Task: Look for space in Nikki, Benin from 5th September, 2023 to 16th September, 2023 for 4 adults in price range Rs.10000 to Rs.14000. Place can be private room with 4 bedrooms having 4 beds and 4 bathrooms. Property type can be house, flat, guest house, hotel. Amenities needed are: wifi, TV, free parkinig on premises, gym, breakfast. Booking option can be shelf check-in. Required host language is English.
Action: Mouse moved to (441, 106)
Screenshot: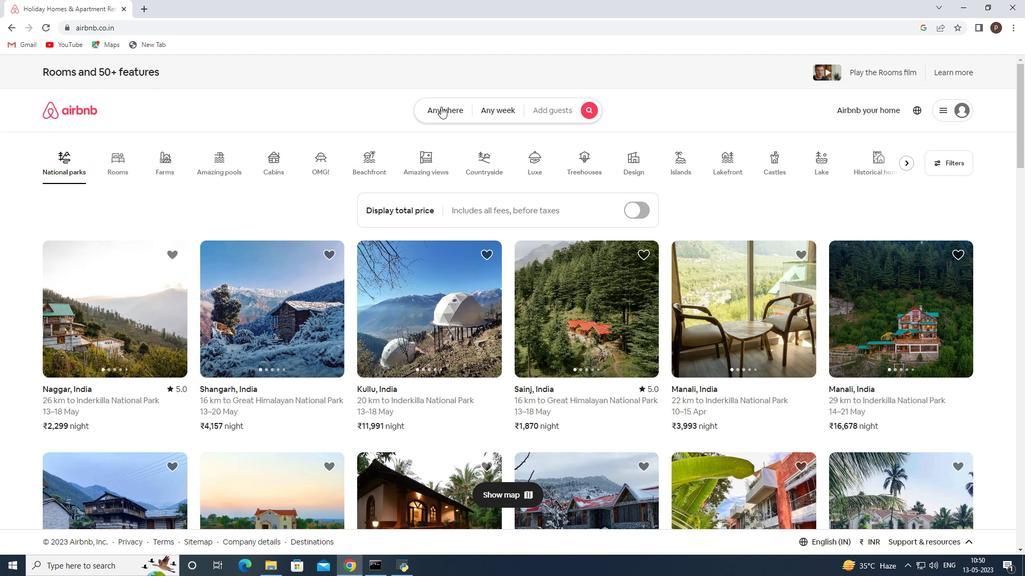 
Action: Mouse pressed left at (441, 106)
Screenshot: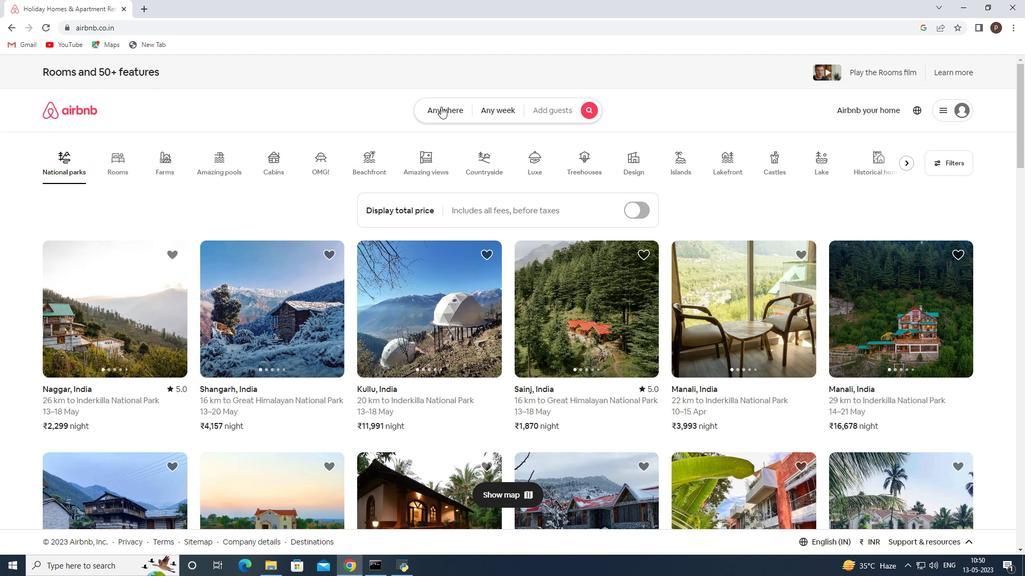 
Action: Mouse moved to (339, 149)
Screenshot: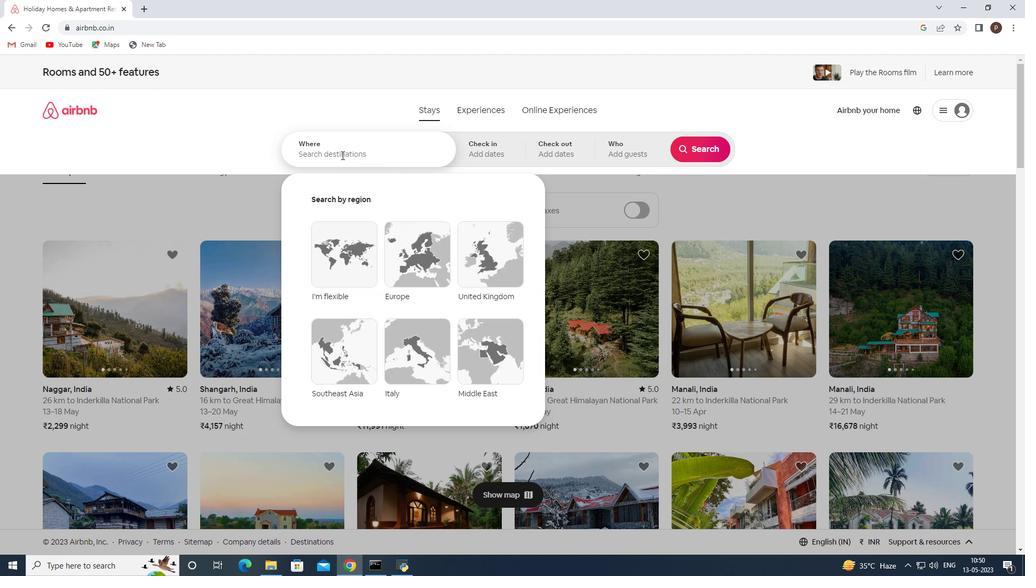 
Action: Mouse pressed left at (339, 149)
Screenshot: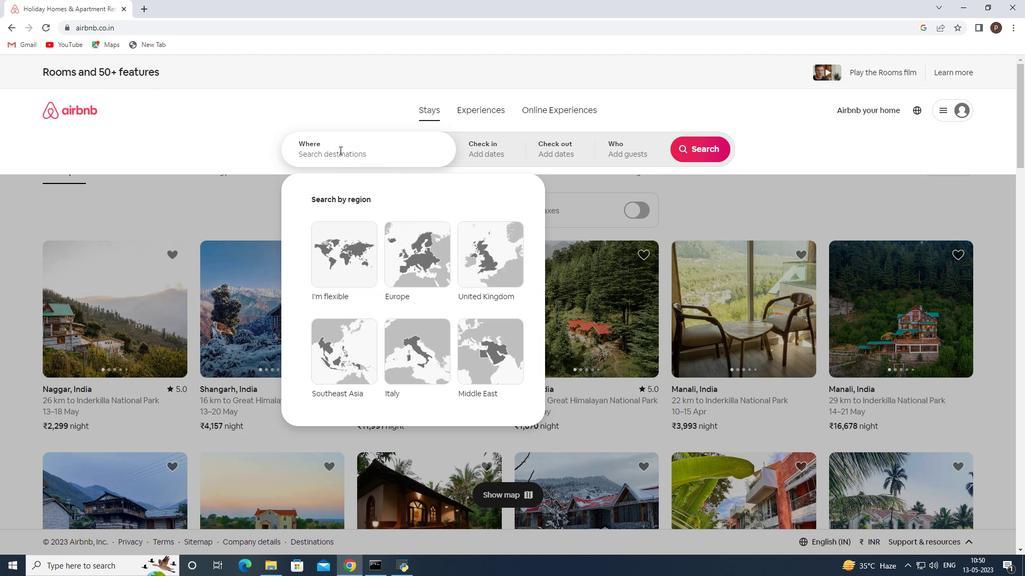 
Action: Key pressed <Key.caps_lock>N<Key.caps_lock>ikki,<Key.space><Key.caps_lock>B<Key.caps_lock>enin
Screenshot: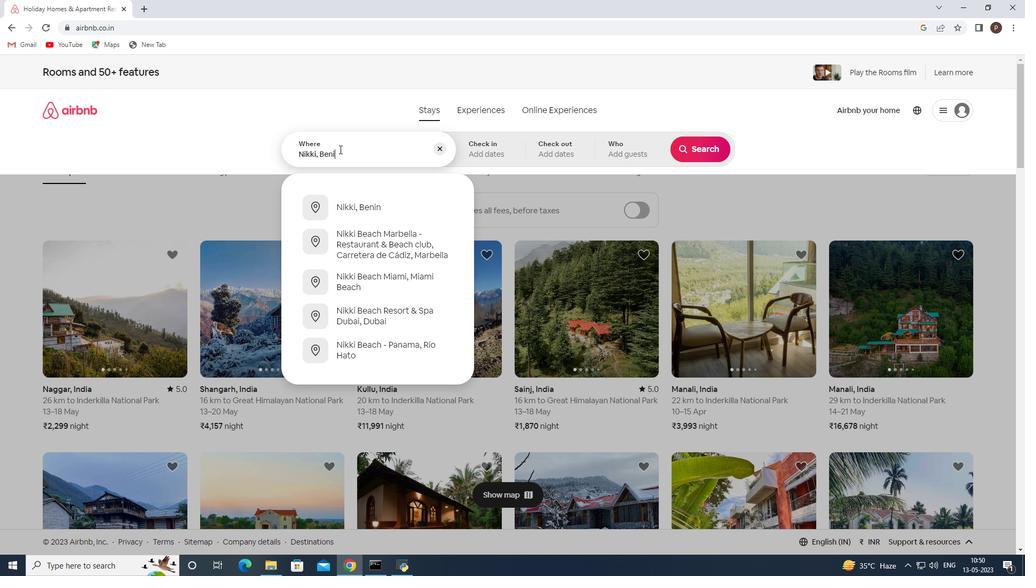 
Action: Mouse moved to (358, 206)
Screenshot: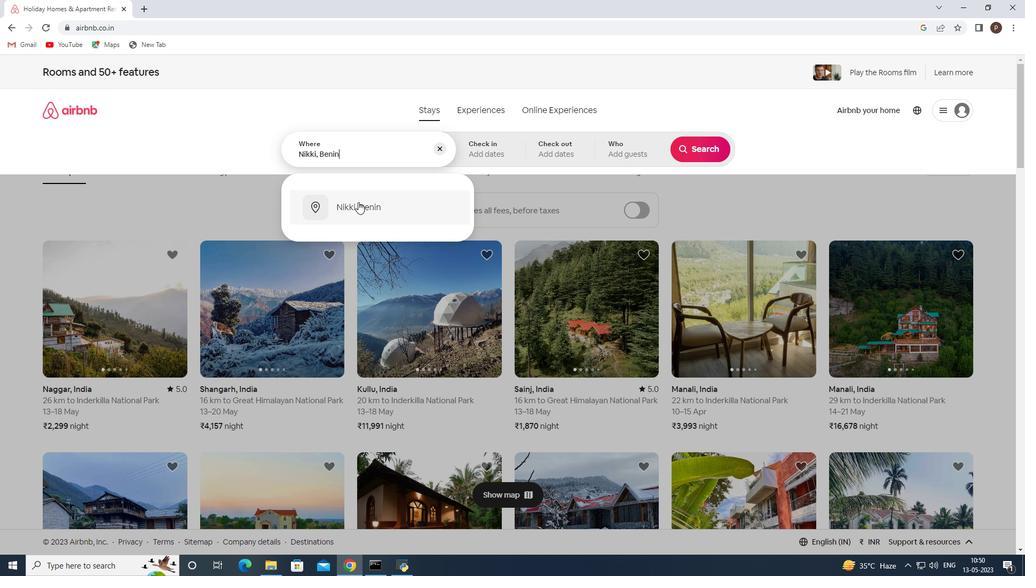 
Action: Mouse pressed left at (358, 206)
Screenshot: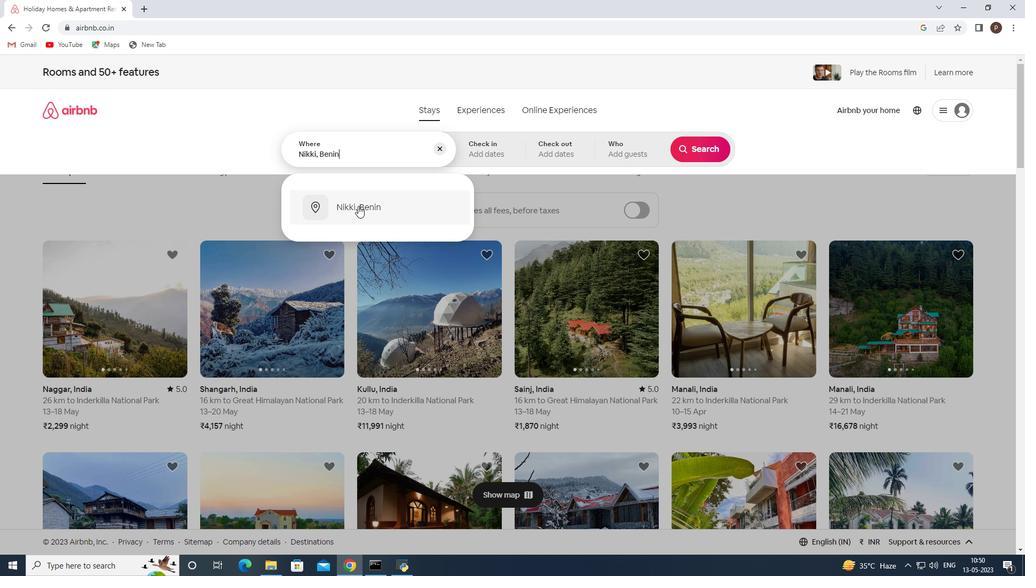 
Action: Mouse moved to (701, 228)
Screenshot: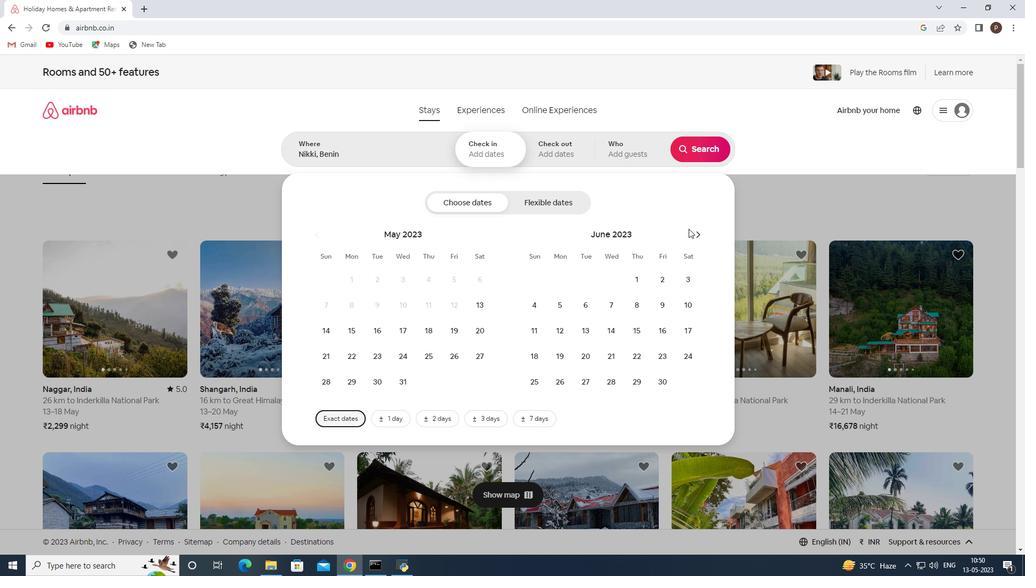 
Action: Mouse pressed left at (701, 228)
Screenshot: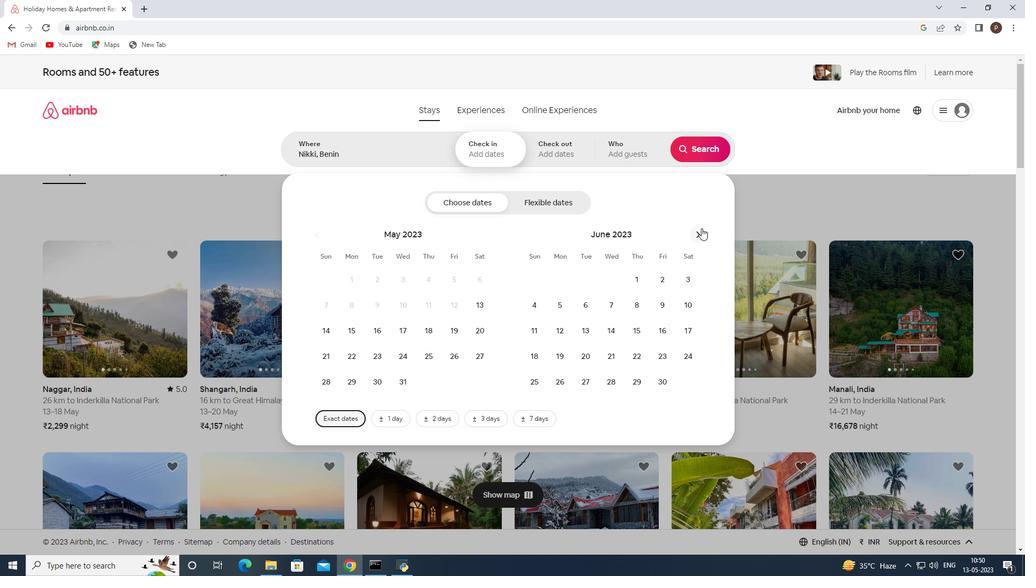 
Action: Mouse pressed left at (701, 228)
Screenshot: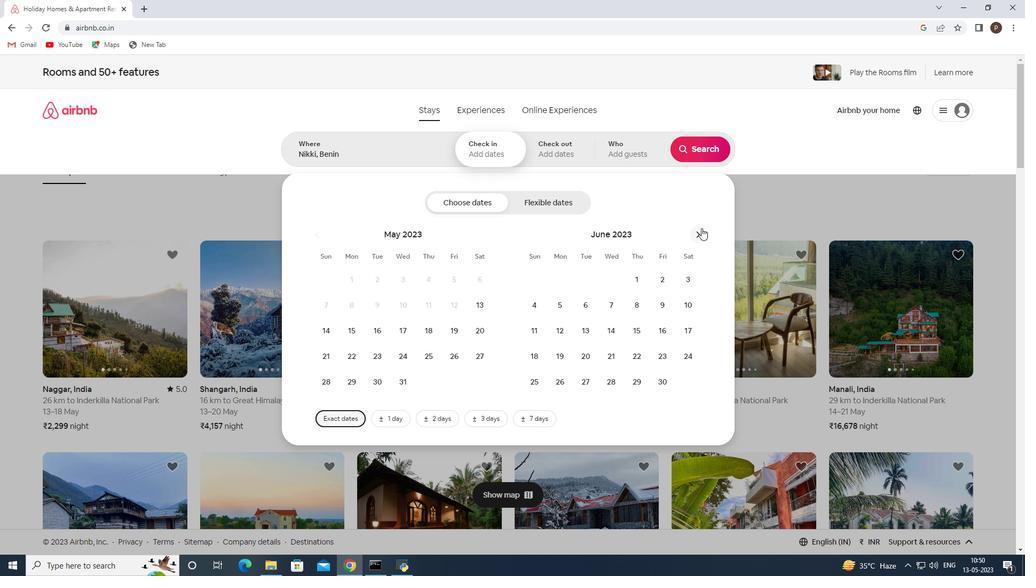 
Action: Mouse pressed left at (701, 228)
Screenshot: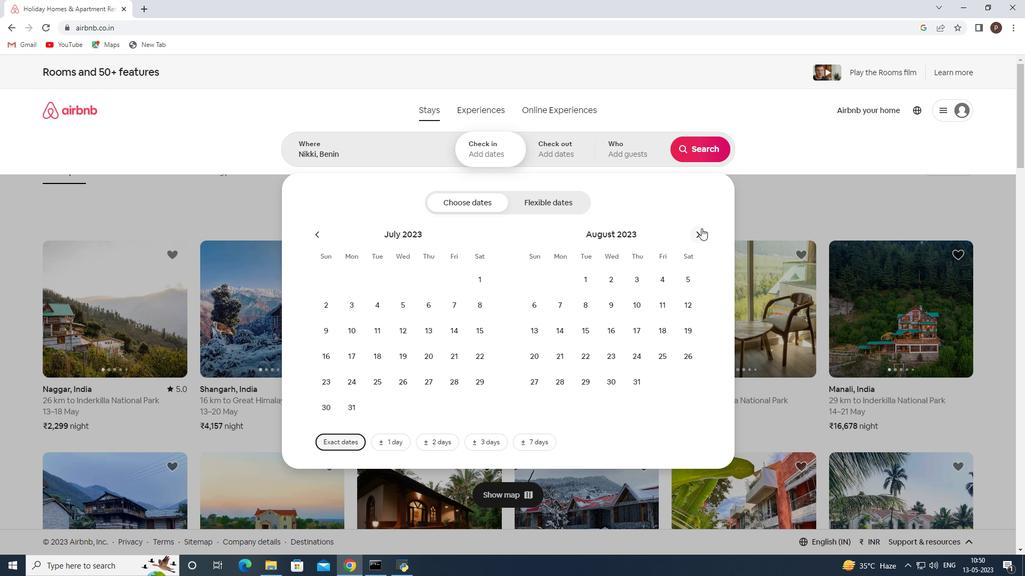 
Action: Mouse moved to (585, 300)
Screenshot: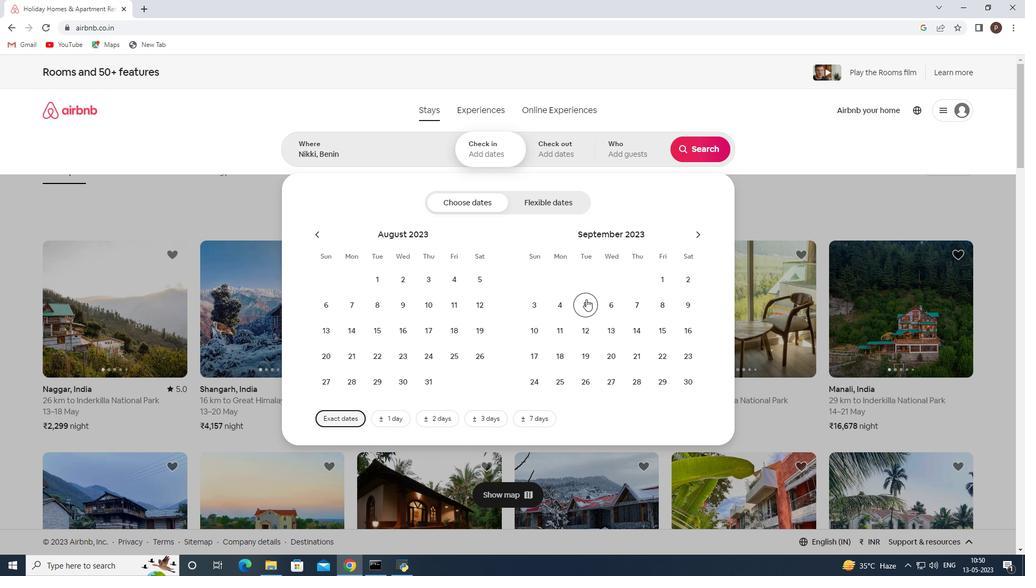 
Action: Mouse pressed left at (585, 300)
Screenshot: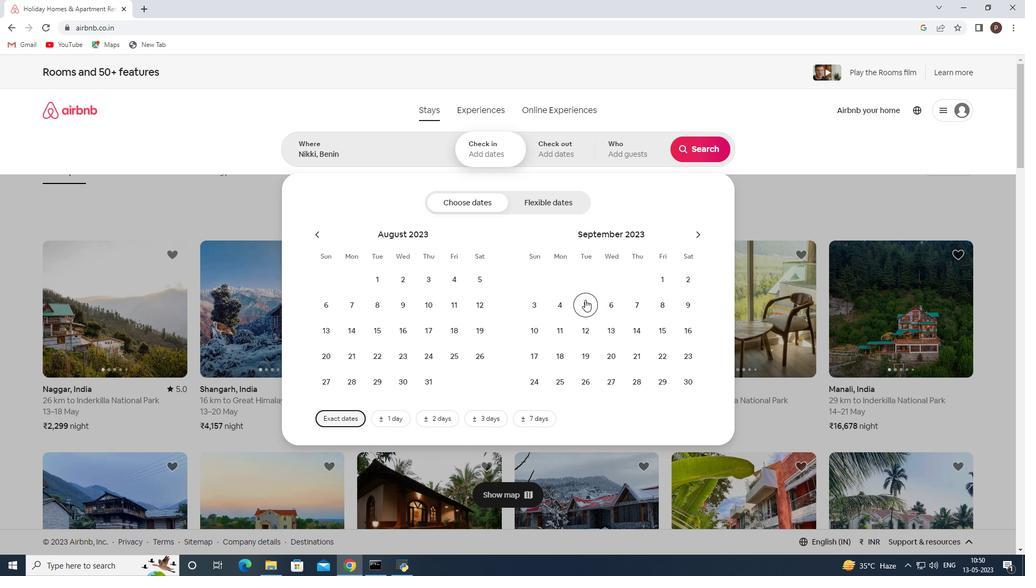 
Action: Mouse moved to (693, 332)
Screenshot: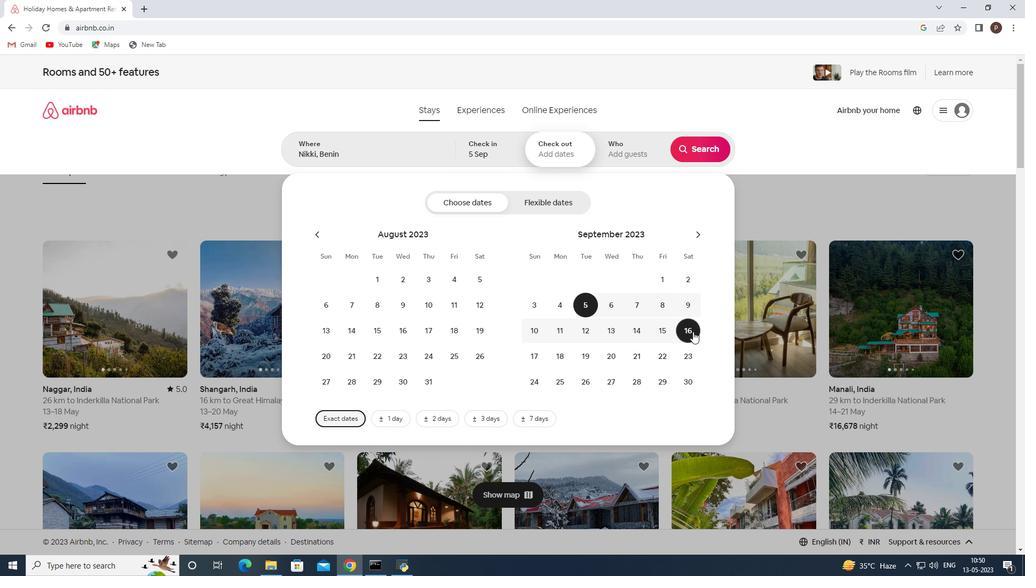 
Action: Mouse pressed left at (693, 332)
Screenshot: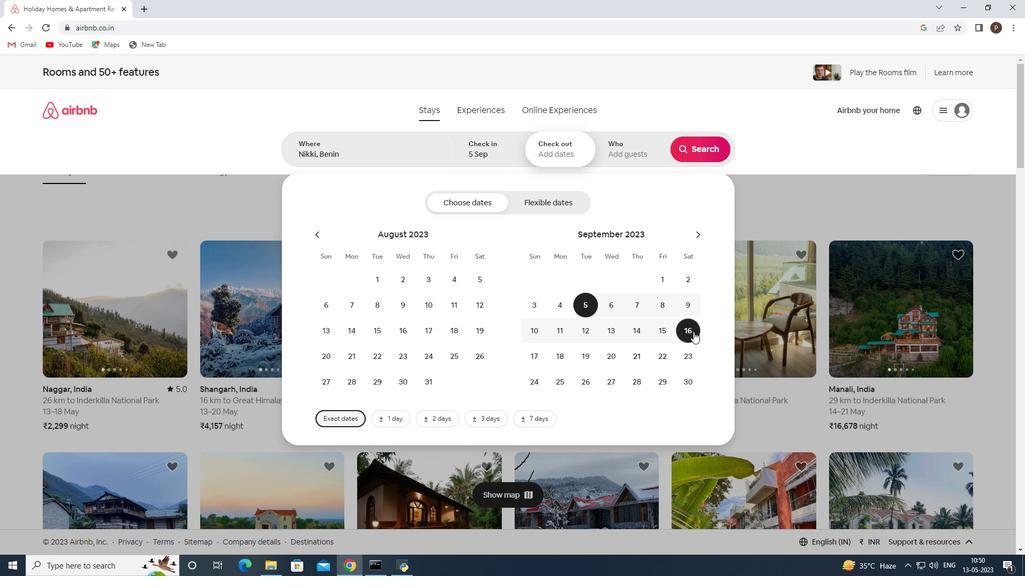 
Action: Mouse moved to (626, 156)
Screenshot: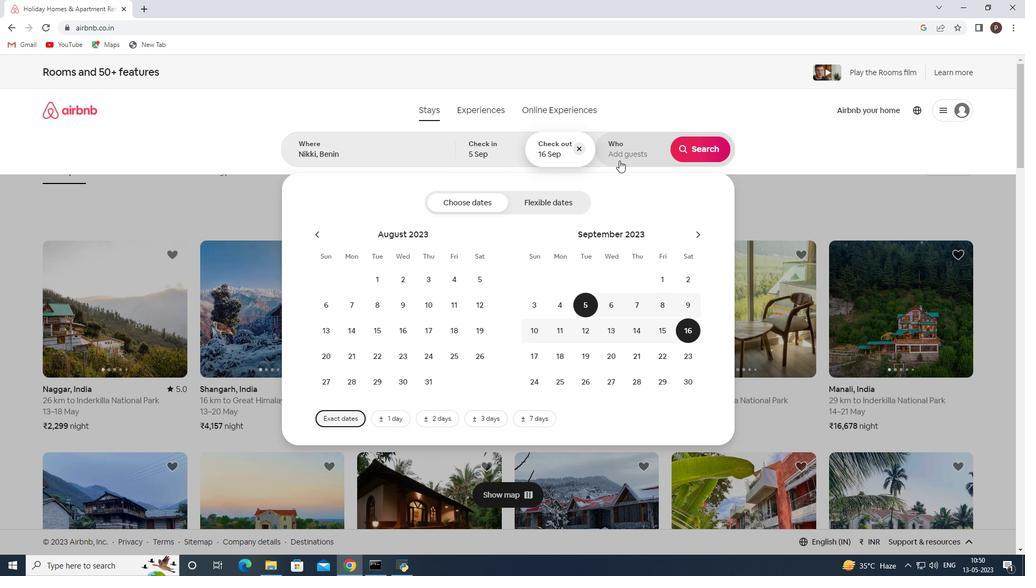 
Action: Mouse pressed left at (626, 156)
Screenshot: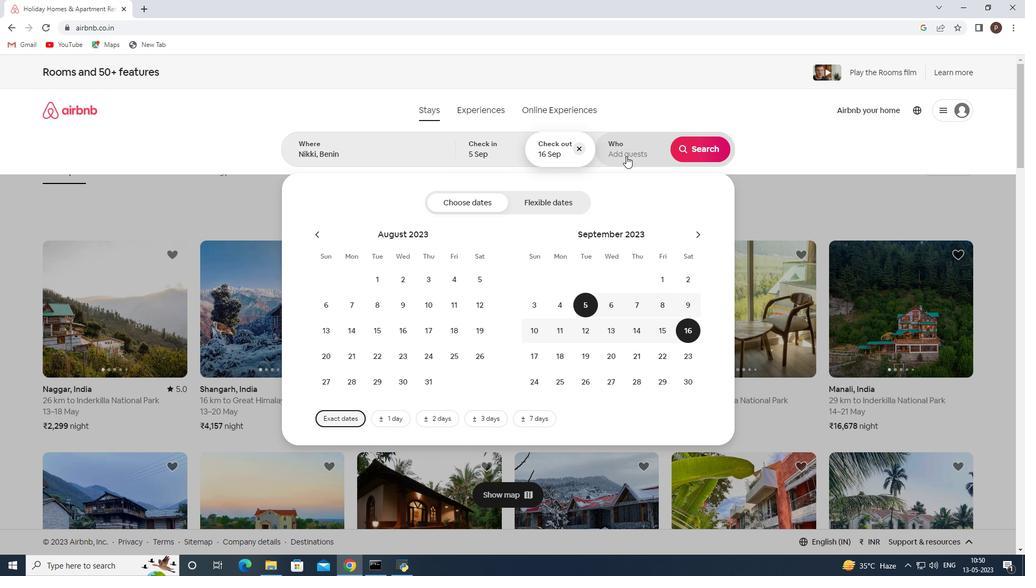 
Action: Mouse moved to (698, 205)
Screenshot: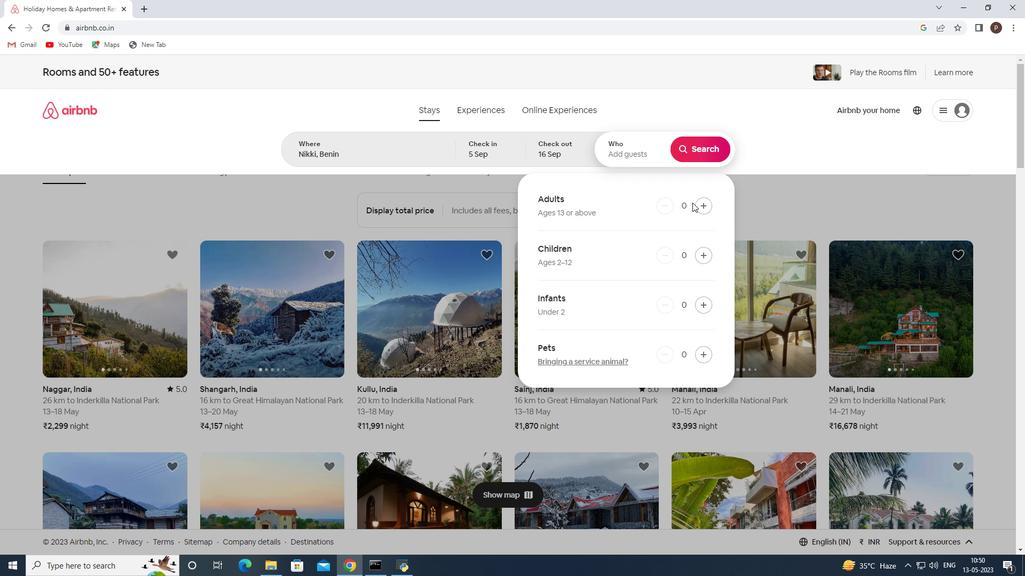 
Action: Mouse pressed left at (698, 205)
Screenshot: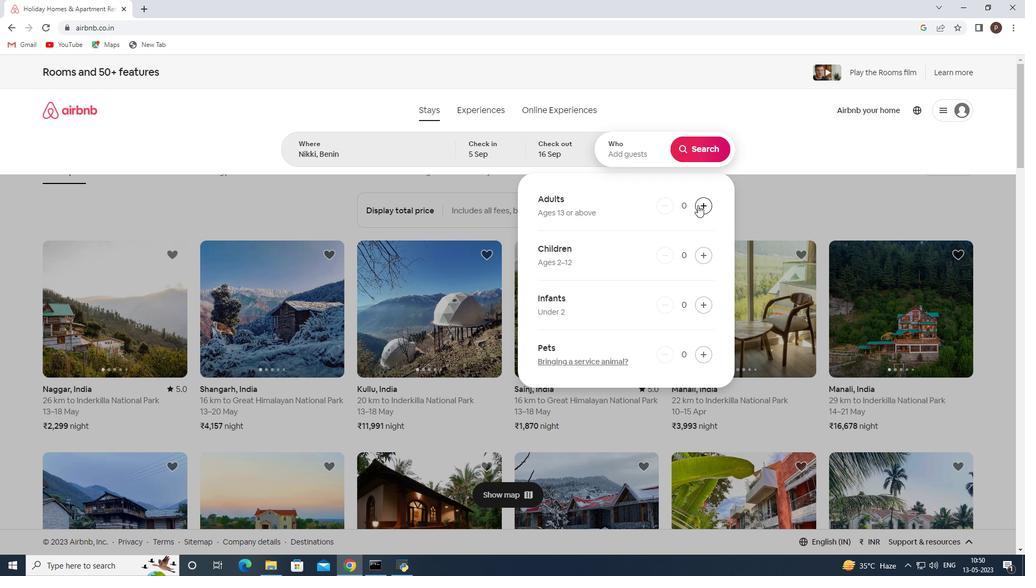 
Action: Mouse pressed left at (698, 205)
Screenshot: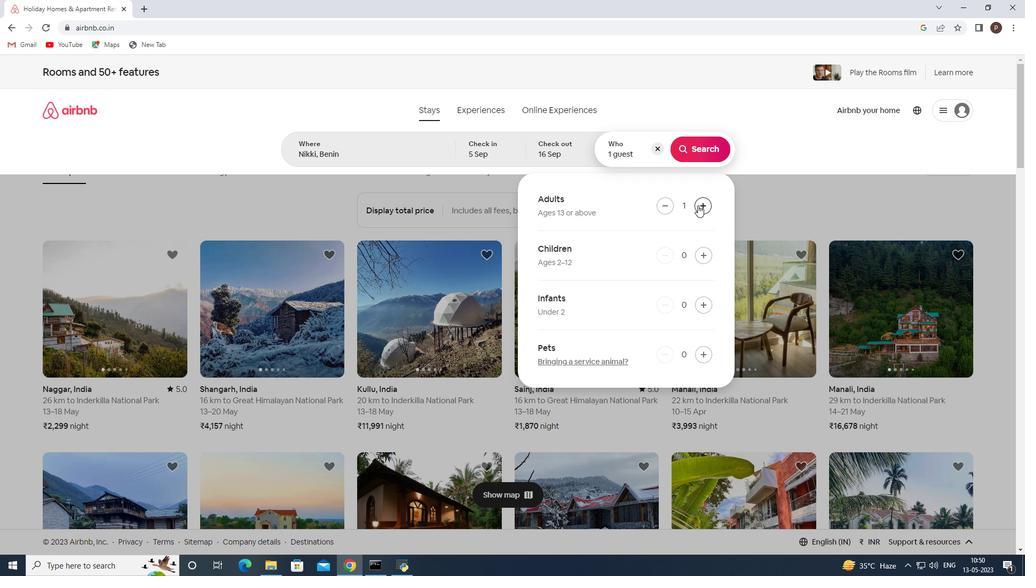 
Action: Mouse pressed left at (698, 205)
Screenshot: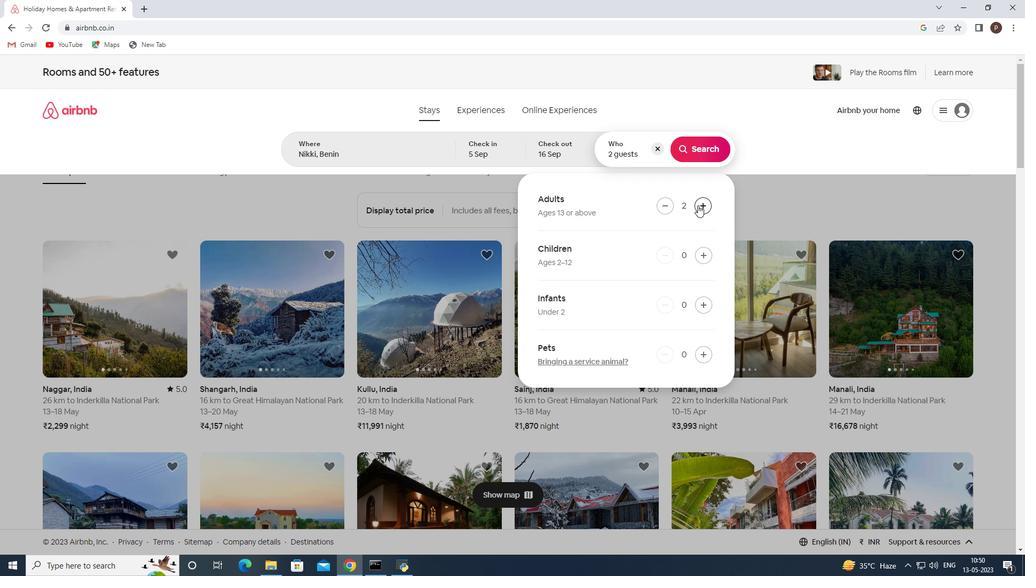 
Action: Mouse pressed left at (698, 205)
Screenshot: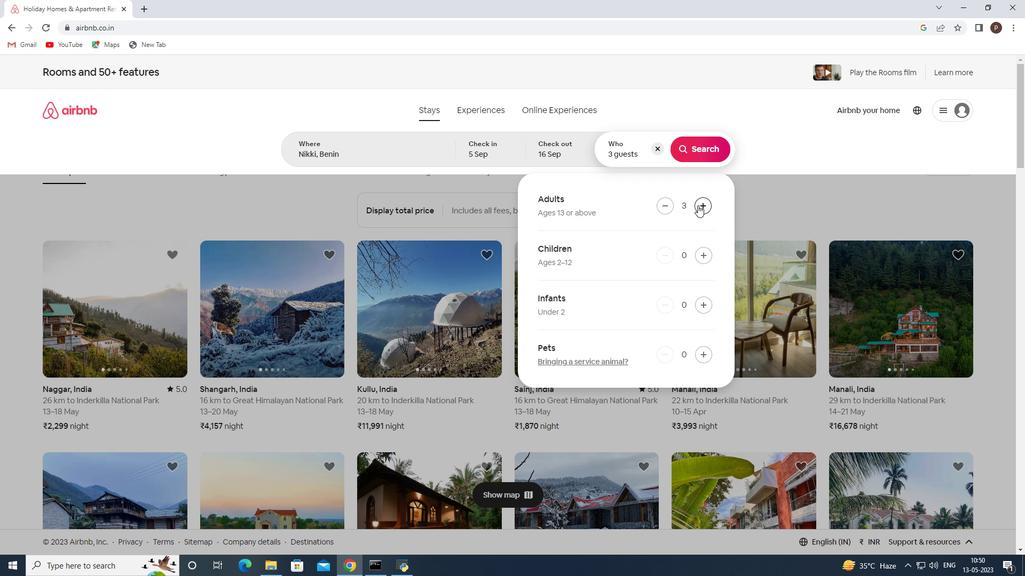 
Action: Mouse moved to (701, 148)
Screenshot: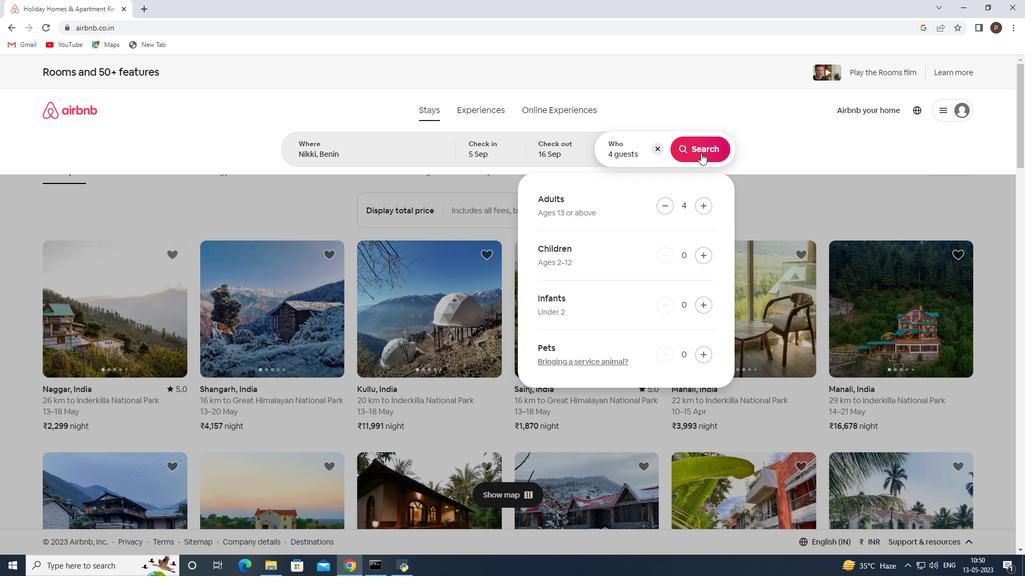 
Action: Mouse pressed left at (701, 148)
Screenshot: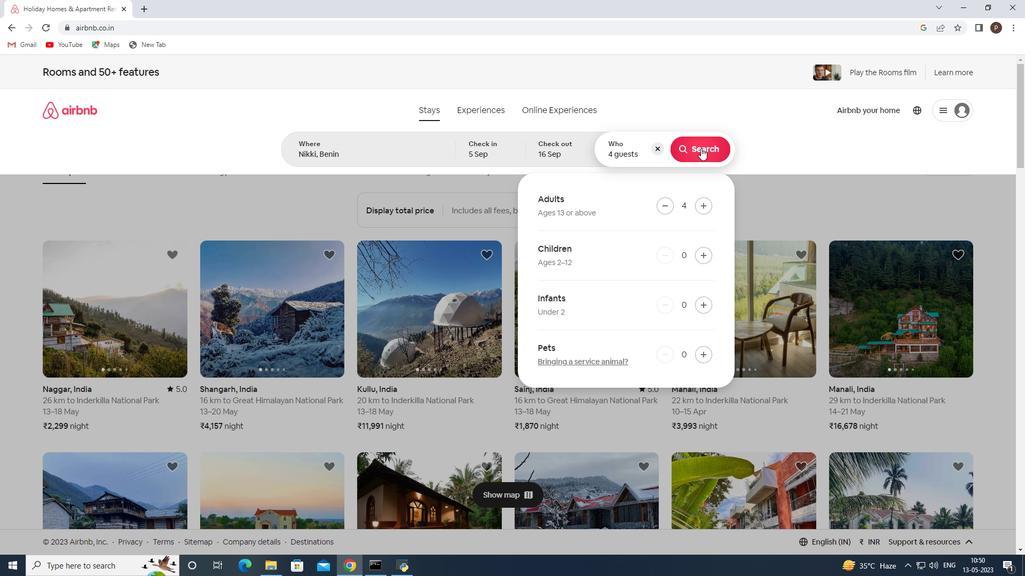 
Action: Mouse moved to (963, 121)
Screenshot: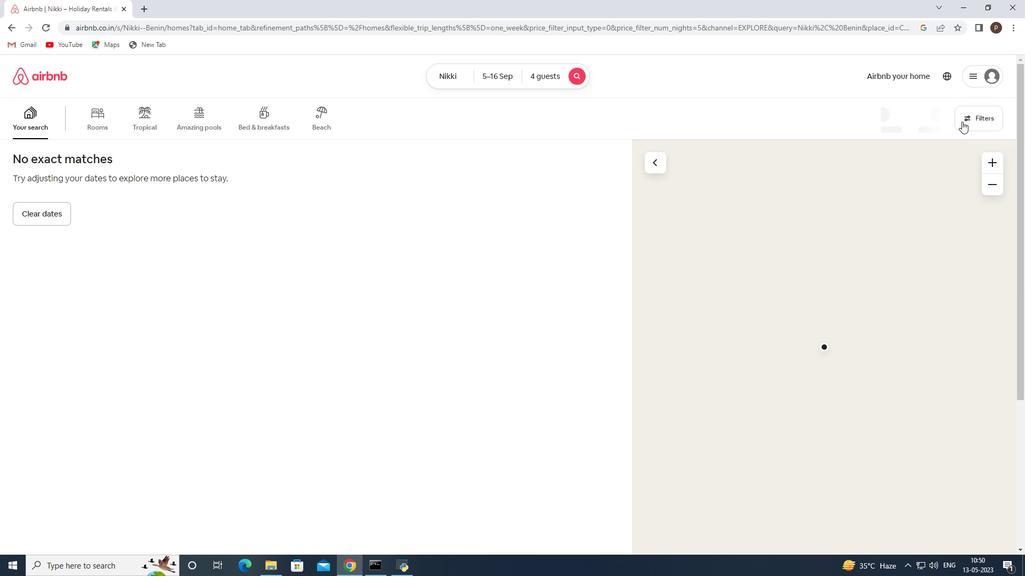 
Action: Mouse pressed left at (963, 121)
Screenshot: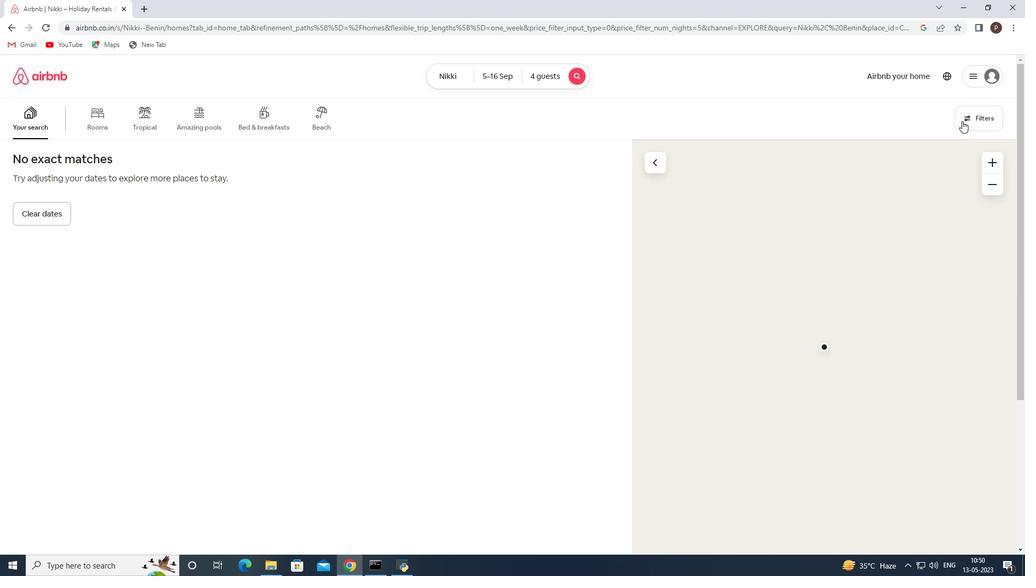 
Action: Mouse moved to (354, 385)
Screenshot: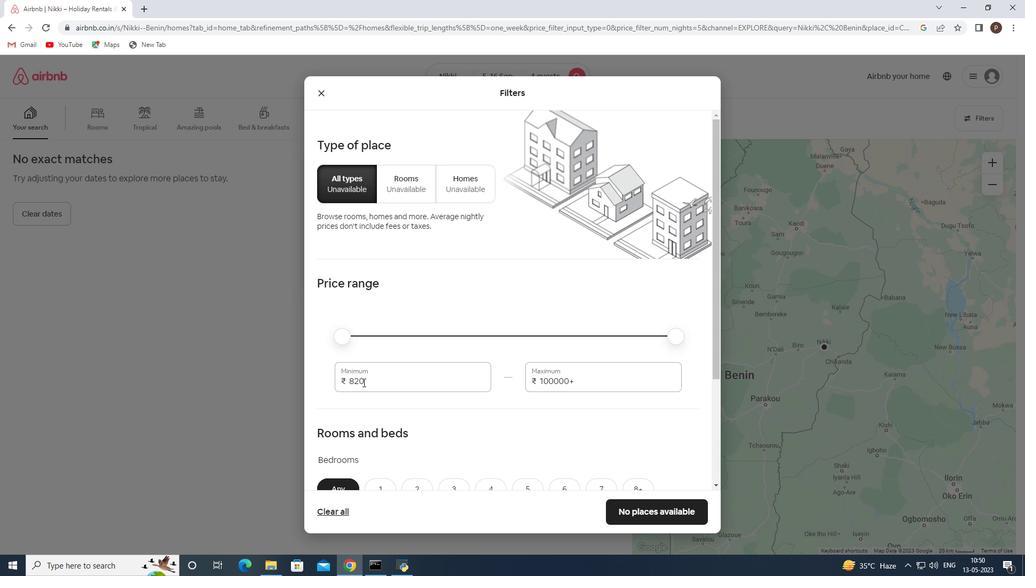 
Action: Mouse pressed left at (354, 385)
Screenshot: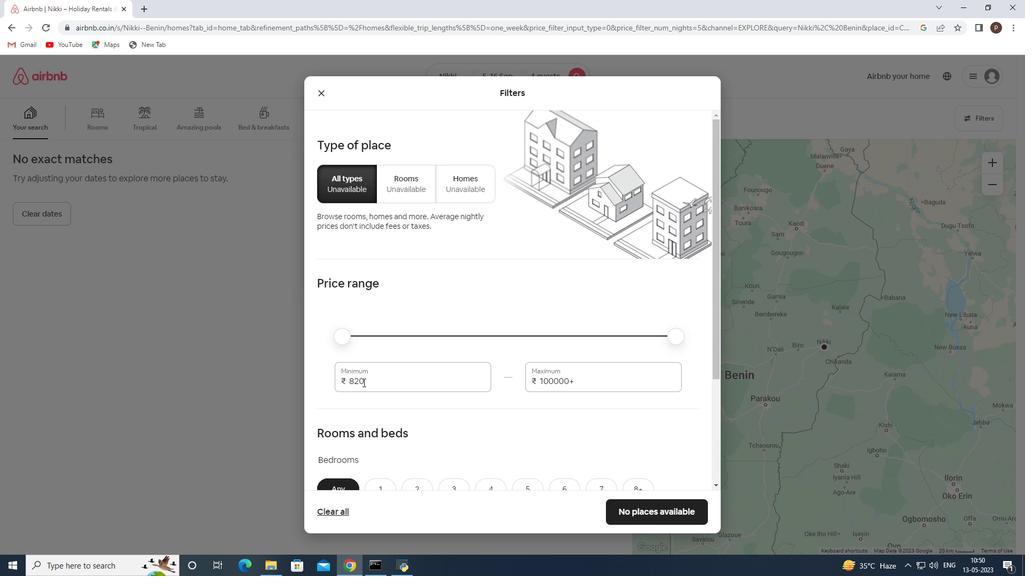 
Action: Mouse pressed left at (354, 385)
Screenshot: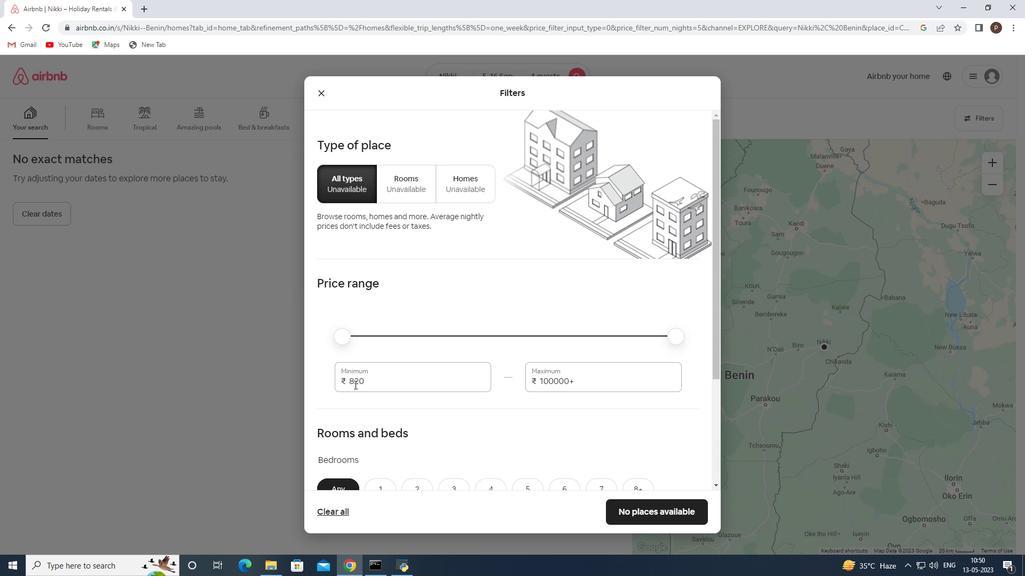 
Action: Key pressed 10000<Key.tab>14000
Screenshot: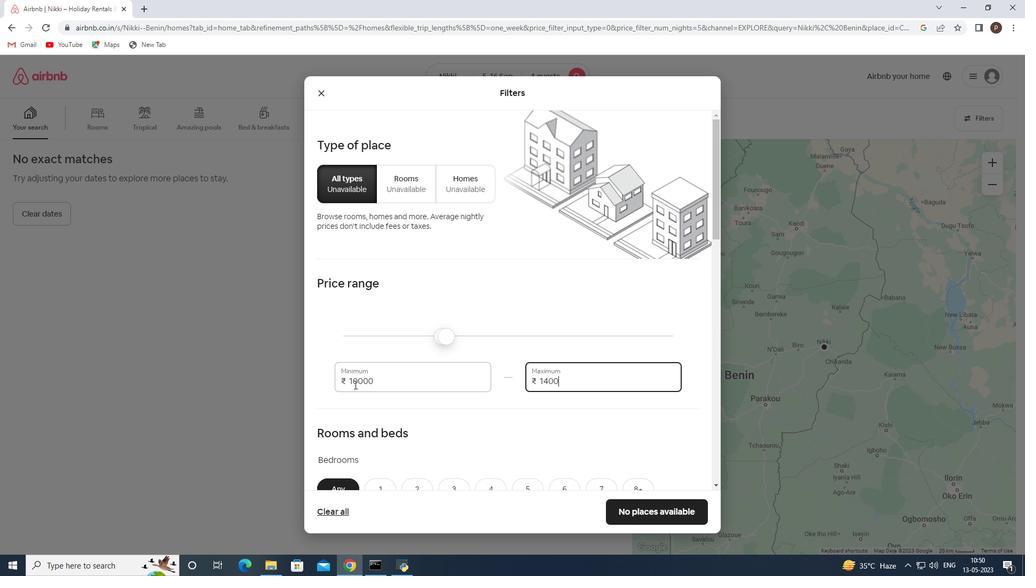 
Action: Mouse scrolled (354, 384) with delta (0, 0)
Screenshot: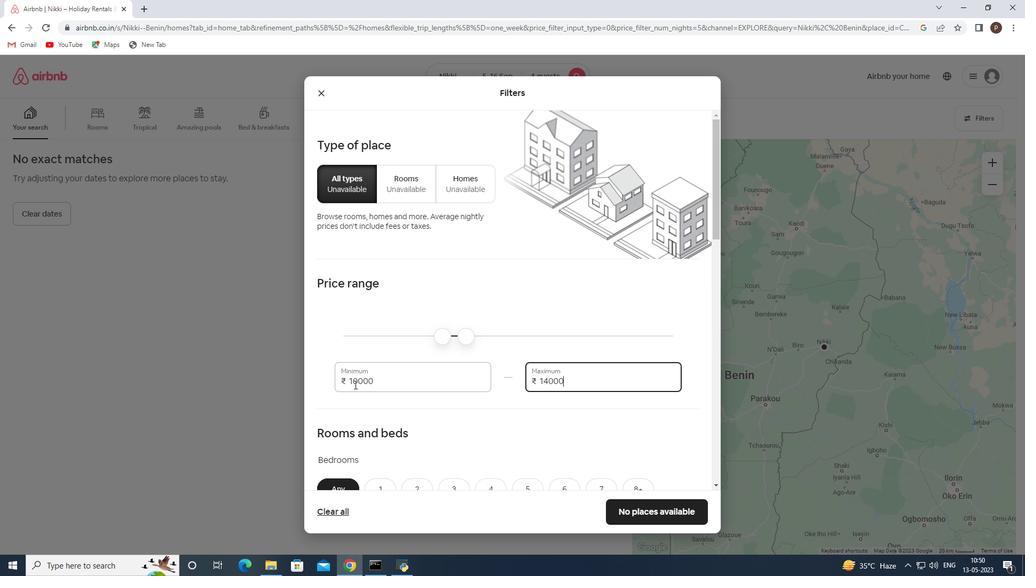 
Action: Mouse scrolled (354, 384) with delta (0, 0)
Screenshot: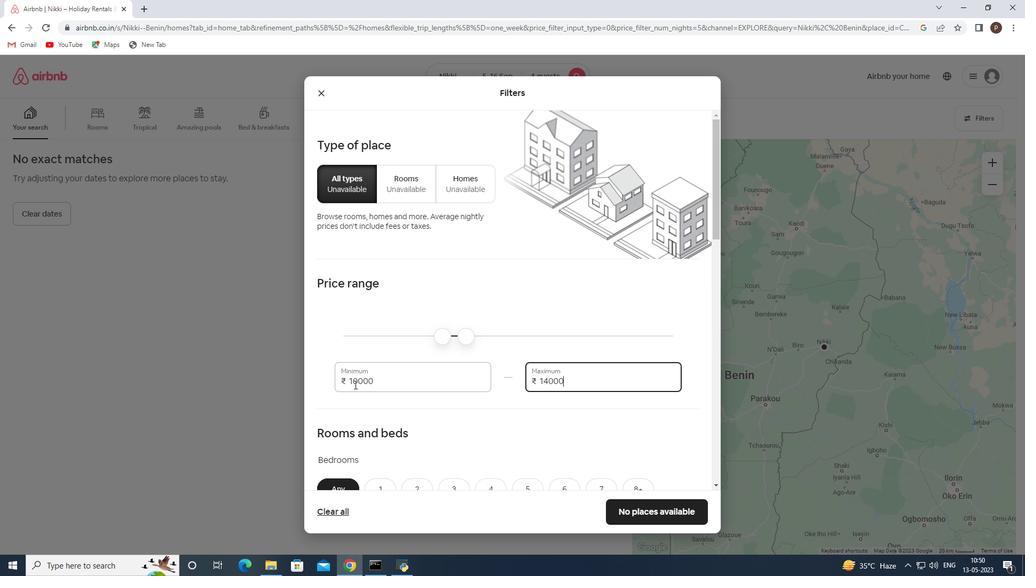 
Action: Mouse scrolled (354, 384) with delta (0, 0)
Screenshot: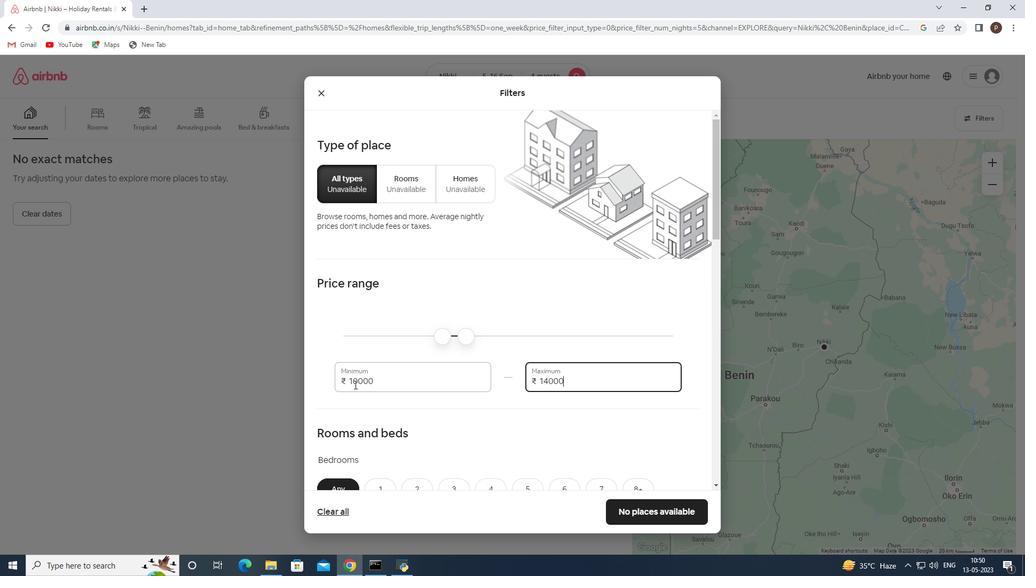 
Action: Mouse moved to (493, 330)
Screenshot: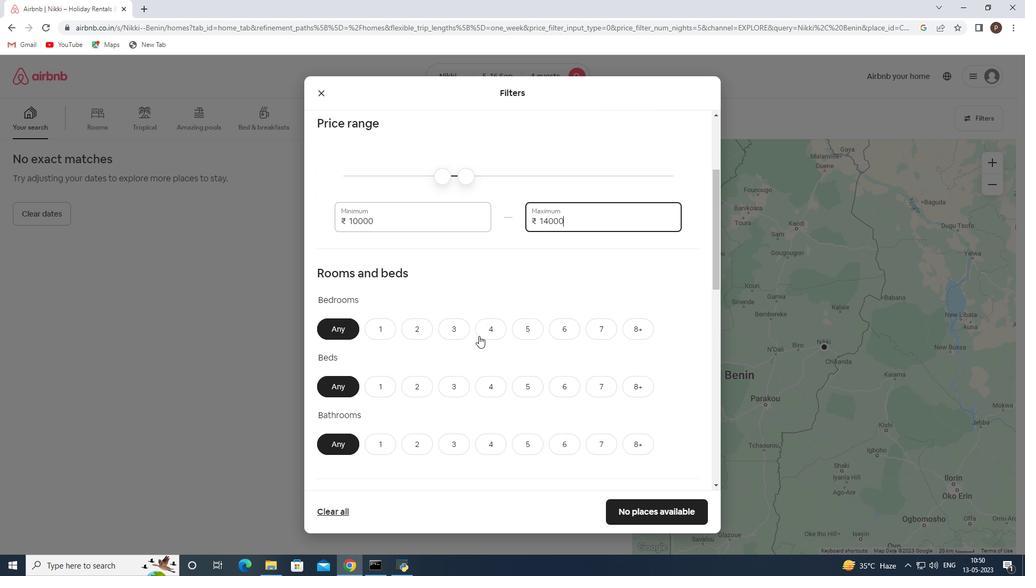 
Action: Mouse pressed left at (493, 330)
Screenshot: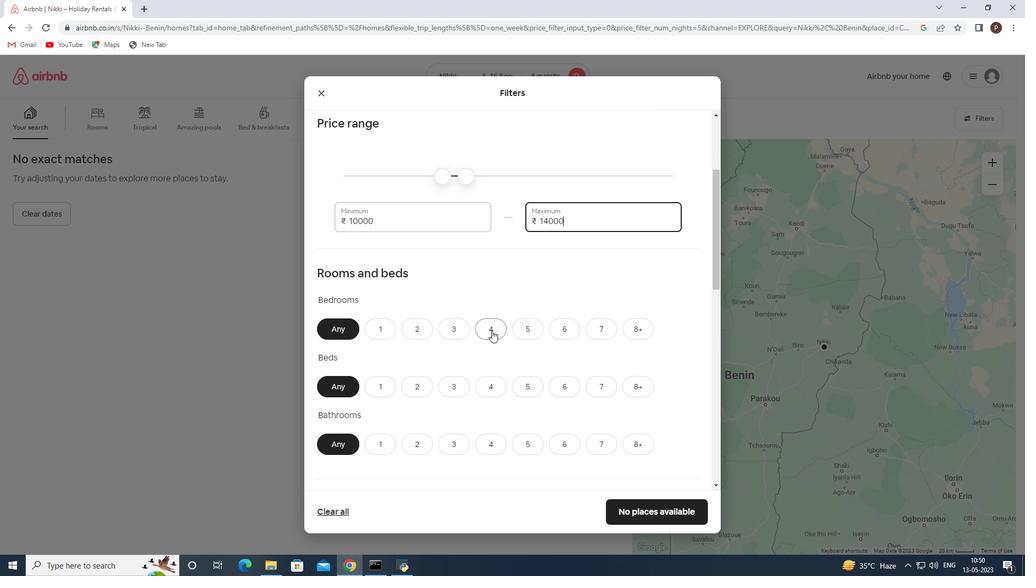 
Action: Mouse moved to (487, 386)
Screenshot: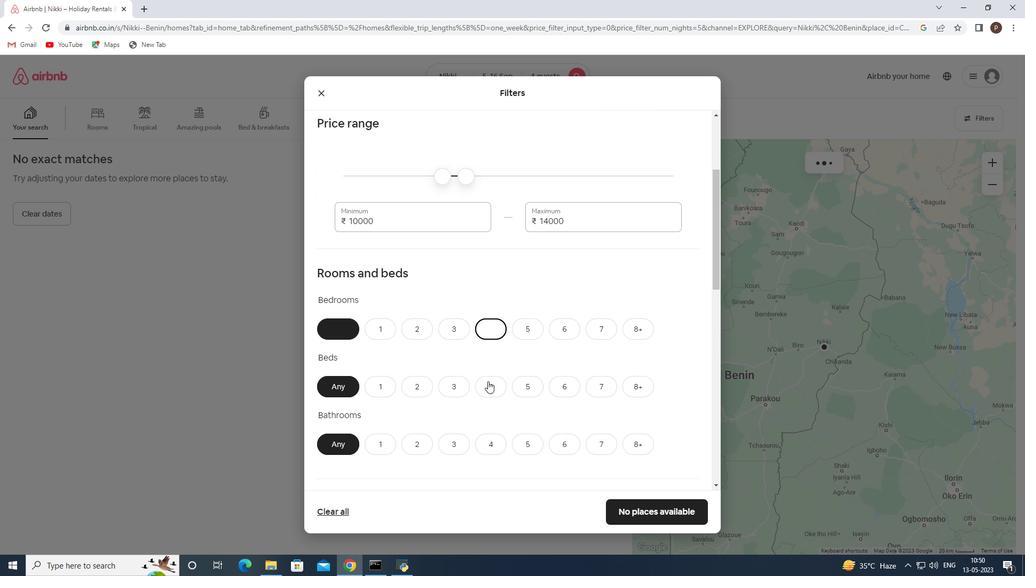 
Action: Mouse pressed left at (487, 386)
Screenshot: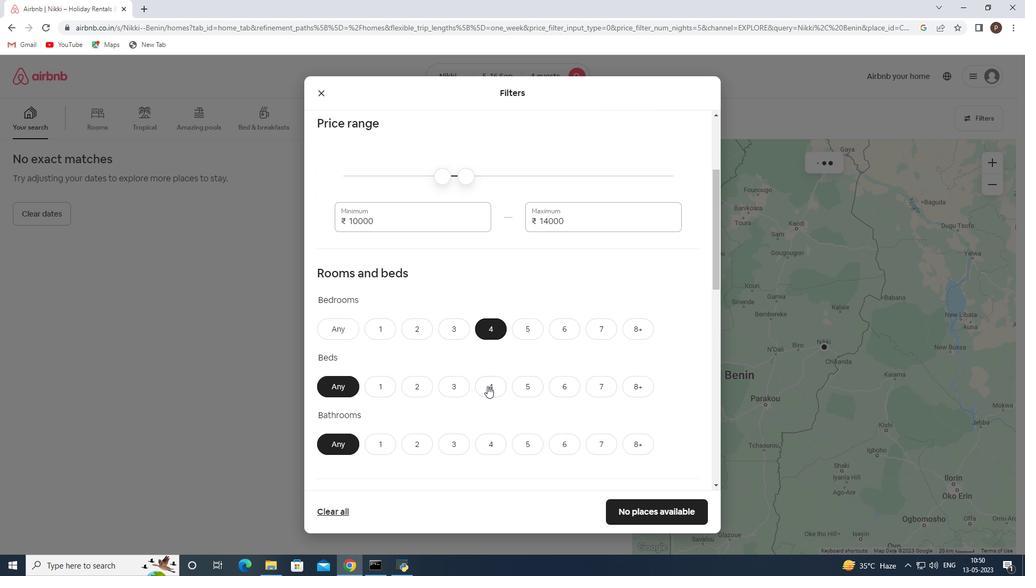 
Action: Mouse moved to (488, 440)
Screenshot: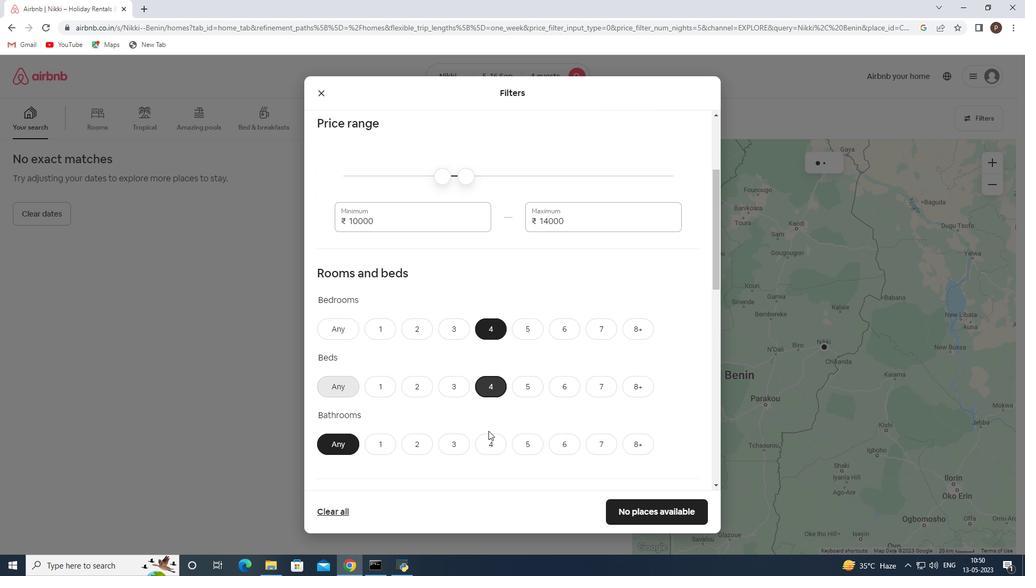 
Action: Mouse pressed left at (488, 440)
Screenshot: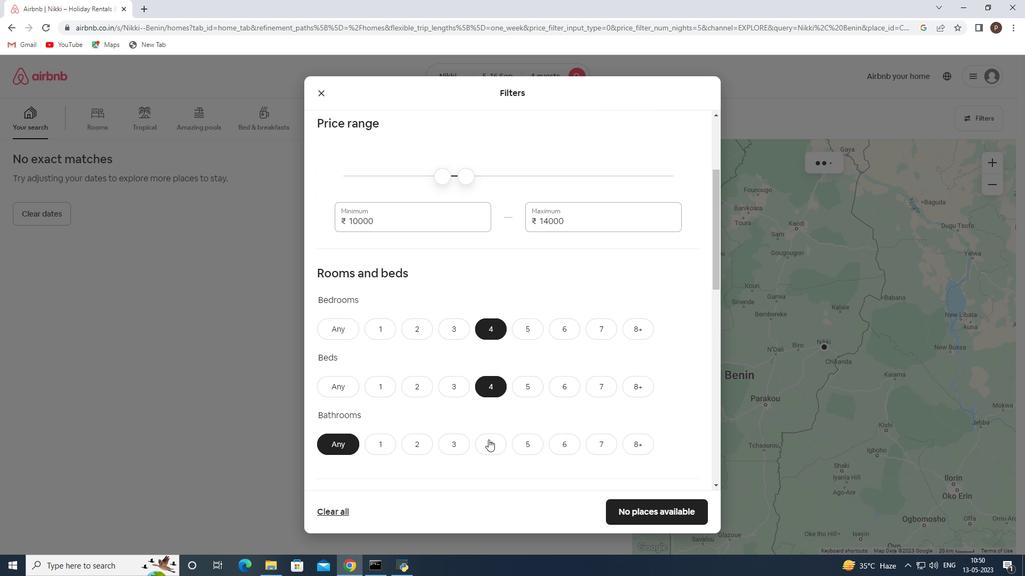 
Action: Mouse scrolled (488, 439) with delta (0, 0)
Screenshot: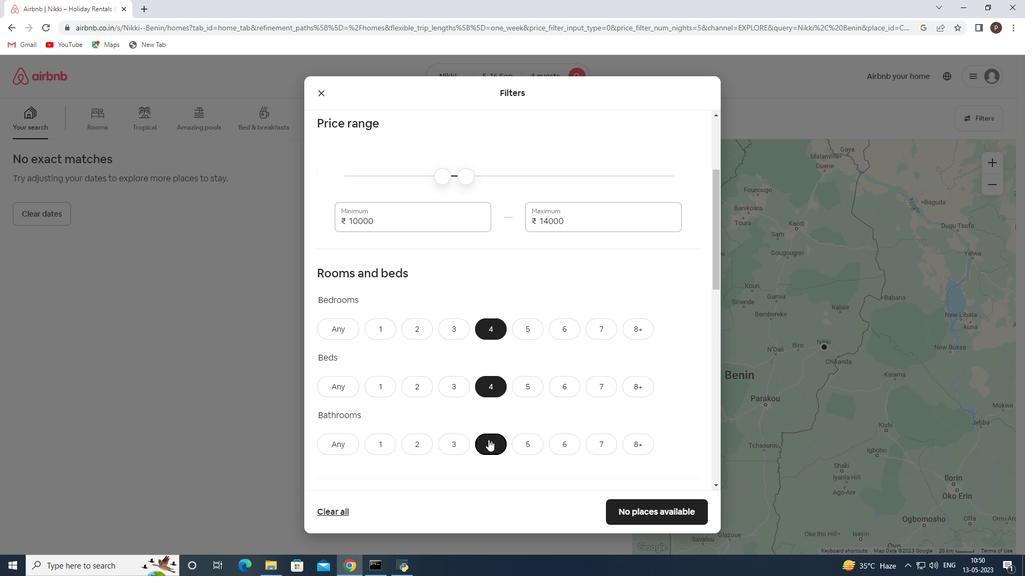 
Action: Mouse moved to (485, 409)
Screenshot: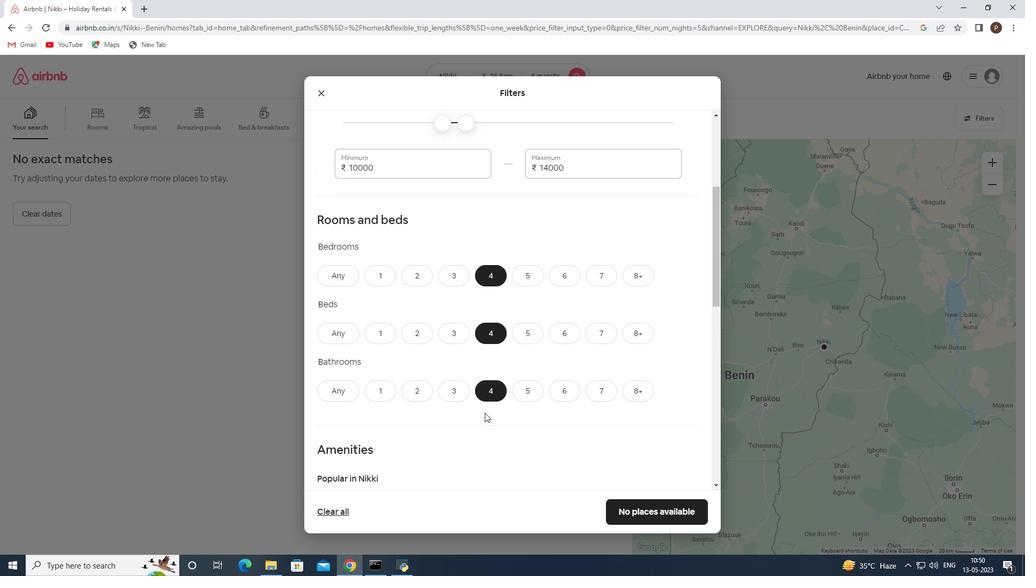 
Action: Mouse scrolled (485, 409) with delta (0, 0)
Screenshot: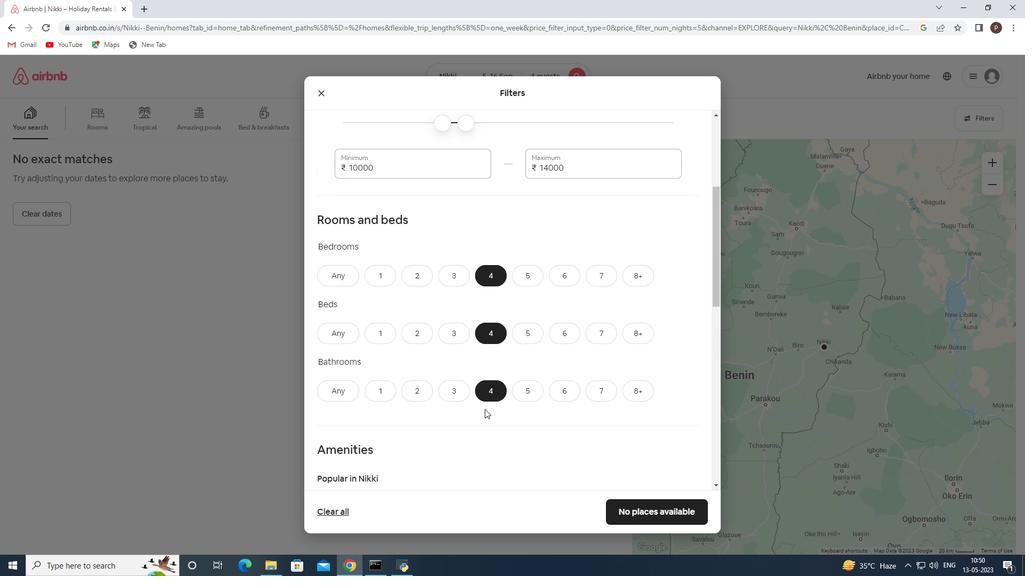 
Action: Mouse scrolled (485, 409) with delta (0, 0)
Screenshot: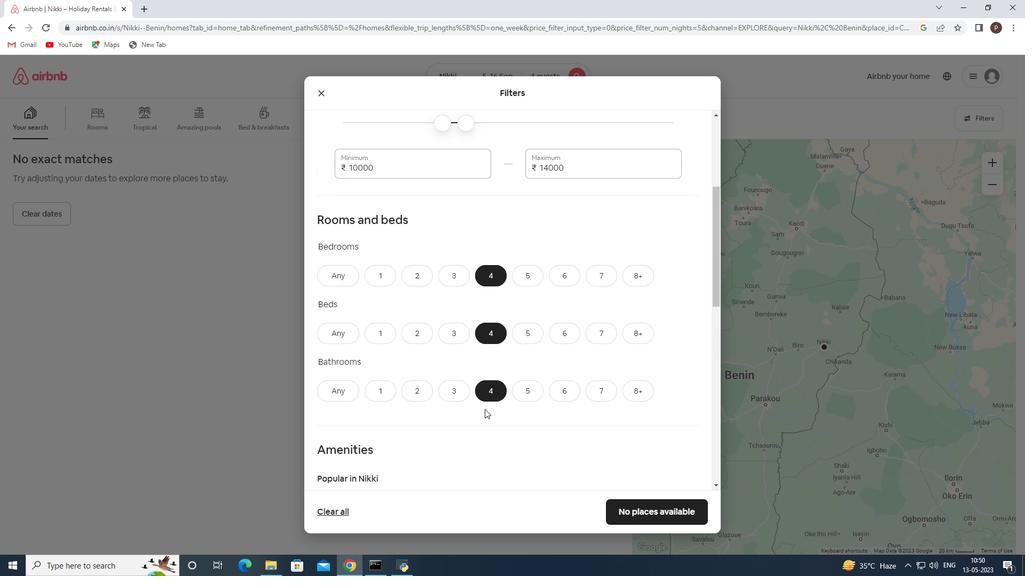 
Action: Mouse moved to (481, 404)
Screenshot: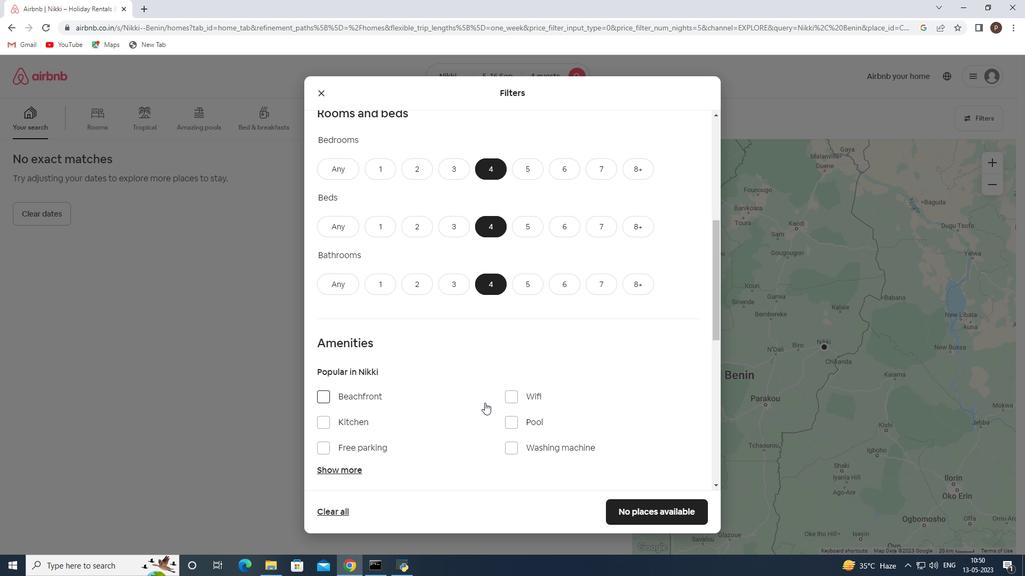 
Action: Mouse scrolled (481, 404) with delta (0, 0)
Screenshot: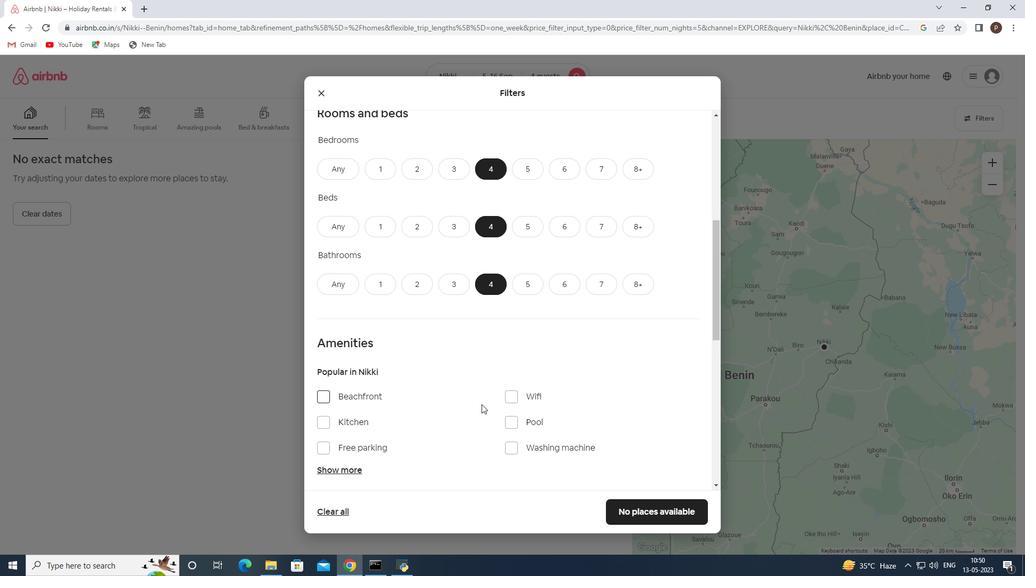 
Action: Mouse moved to (515, 342)
Screenshot: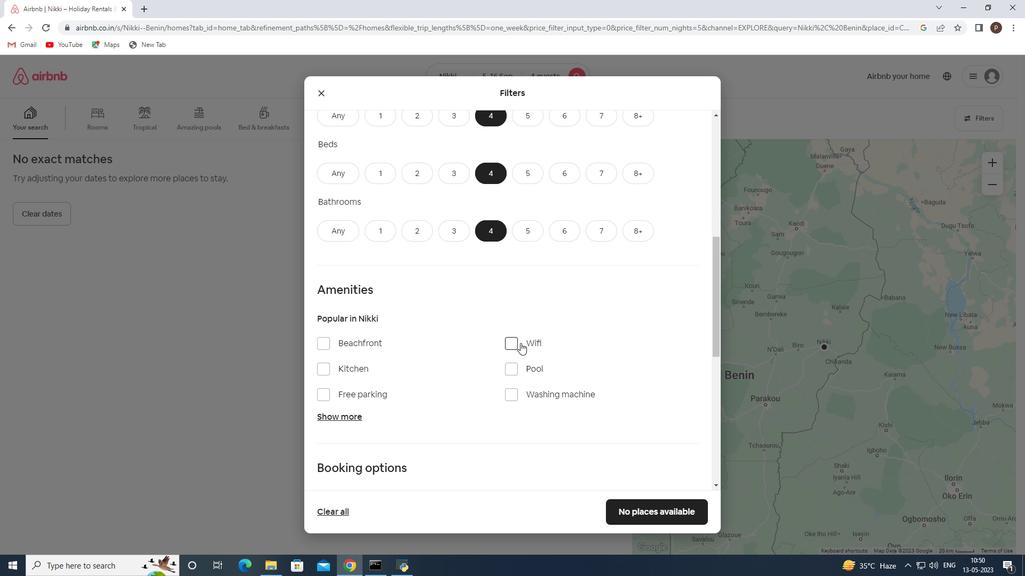 
Action: Mouse pressed left at (515, 342)
Screenshot: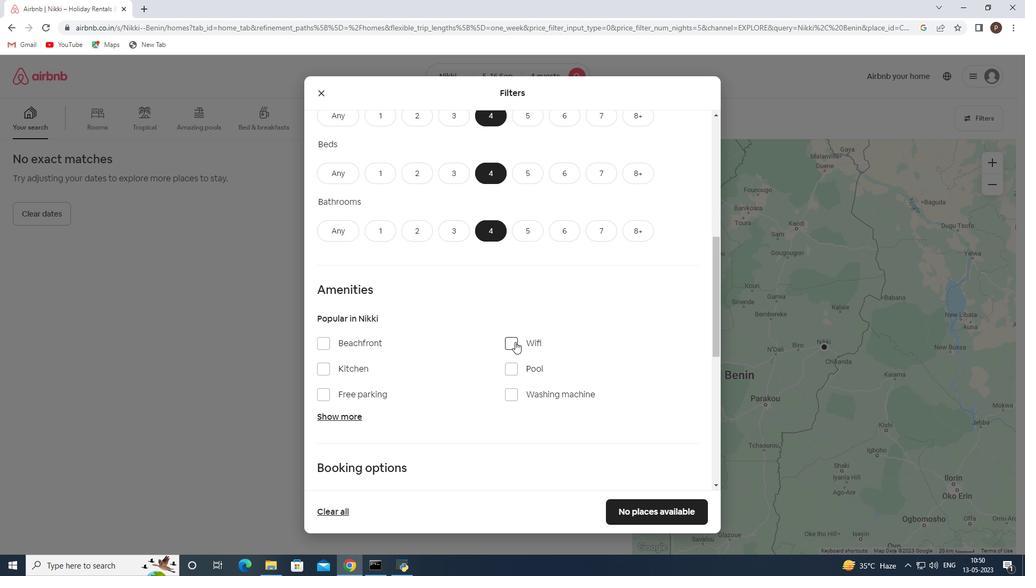 
Action: Mouse moved to (326, 395)
Screenshot: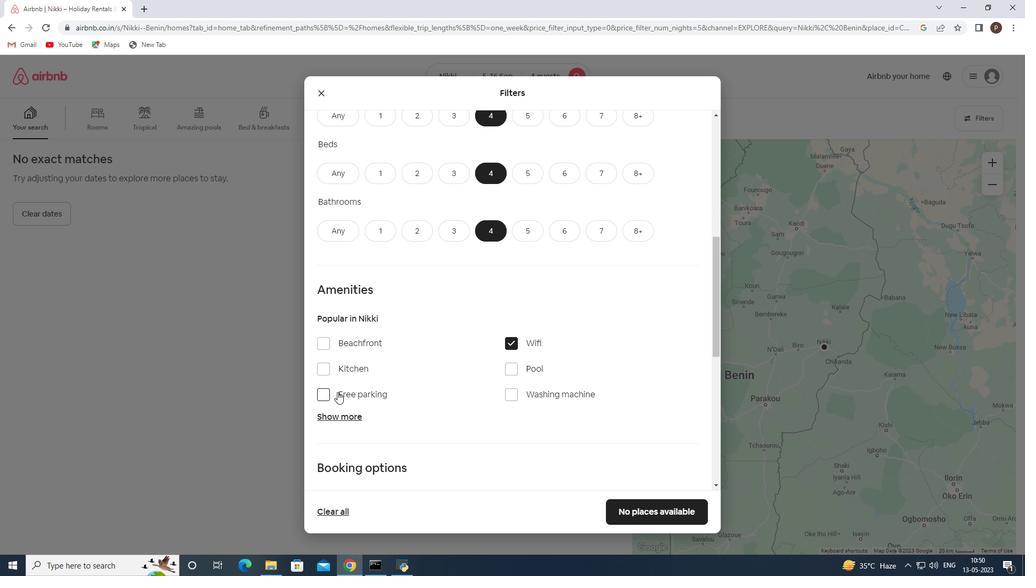 
Action: Mouse pressed left at (326, 395)
Screenshot: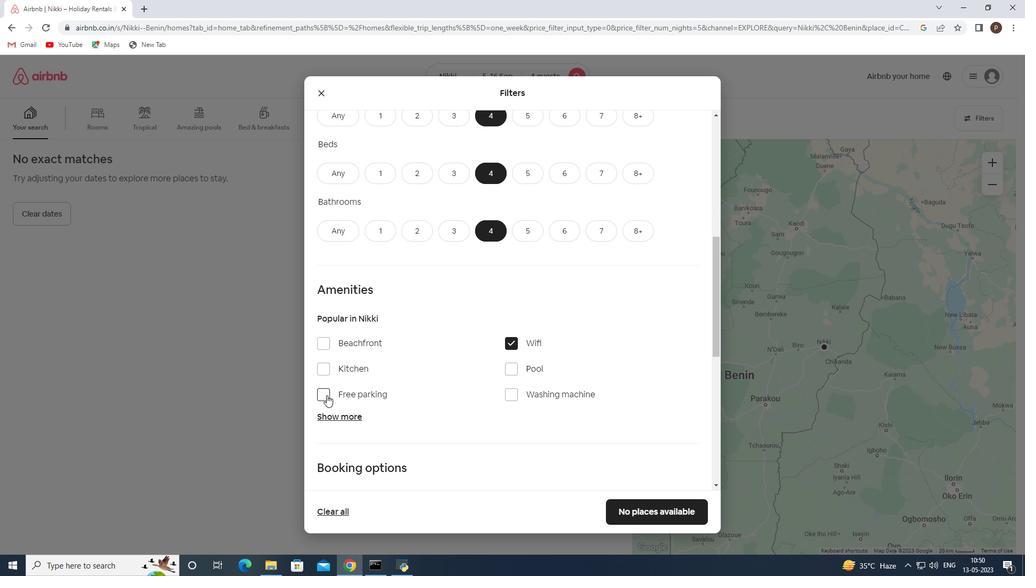 
Action: Mouse moved to (333, 416)
Screenshot: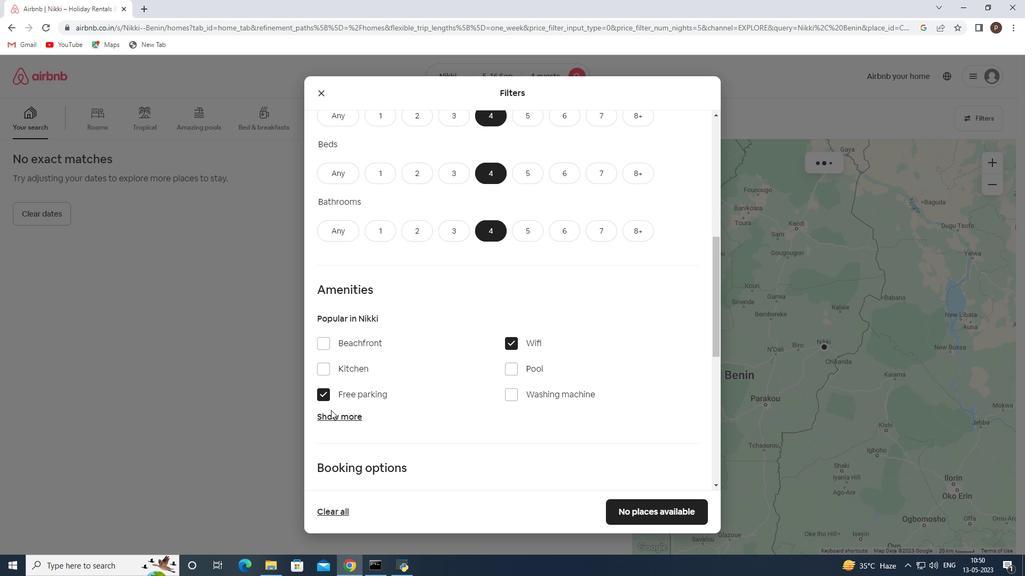 
Action: Mouse pressed left at (333, 416)
Screenshot: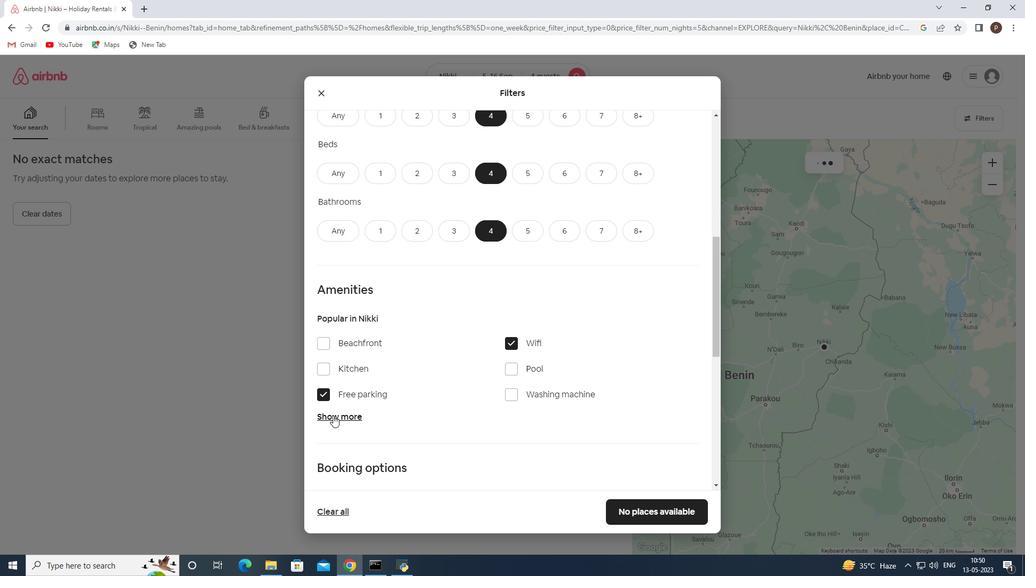 
Action: Mouse moved to (356, 413)
Screenshot: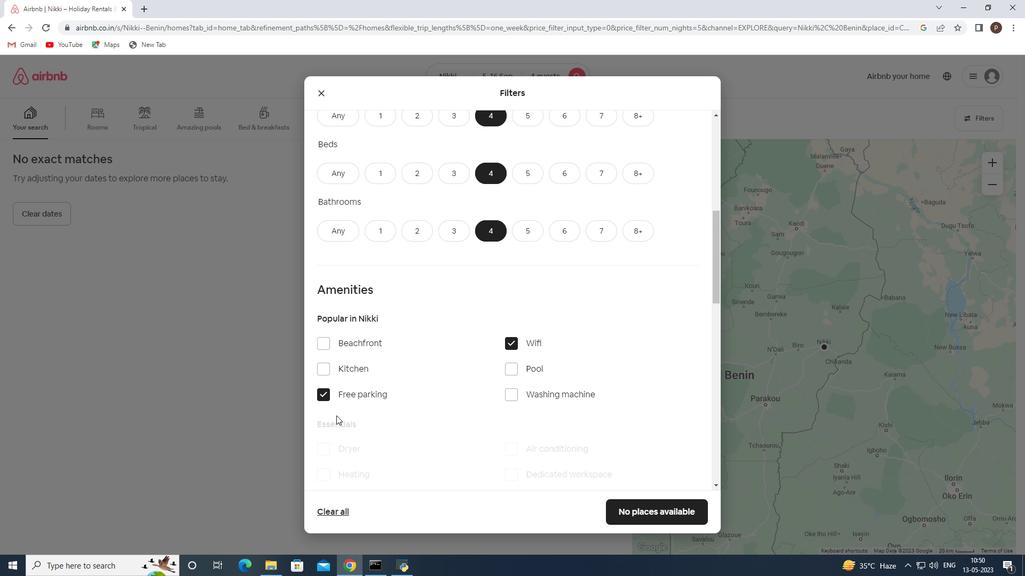 
Action: Mouse scrolled (356, 412) with delta (0, 0)
Screenshot: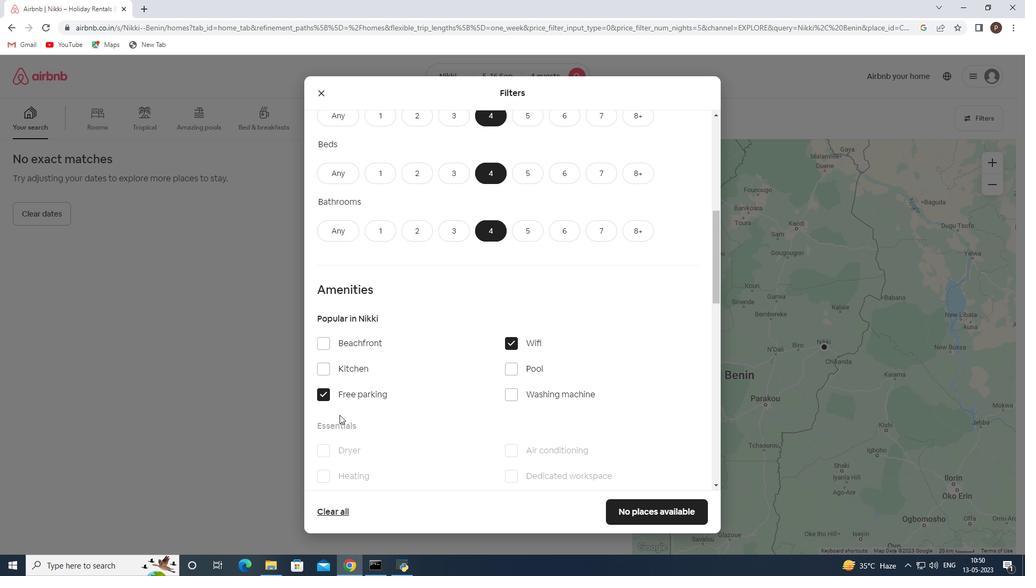 
Action: Mouse moved to (356, 413)
Screenshot: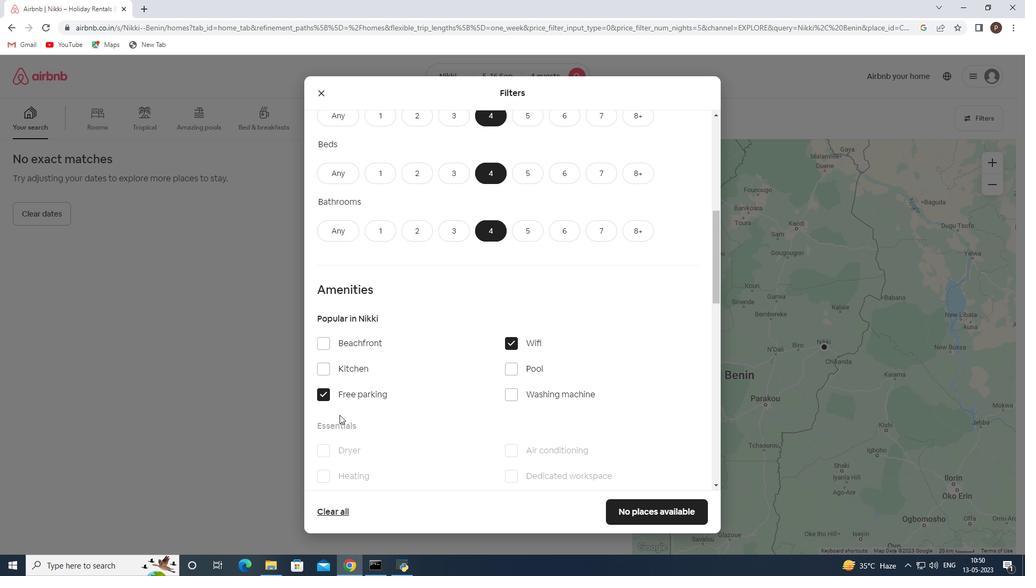 
Action: Mouse scrolled (356, 412) with delta (0, 0)
Screenshot: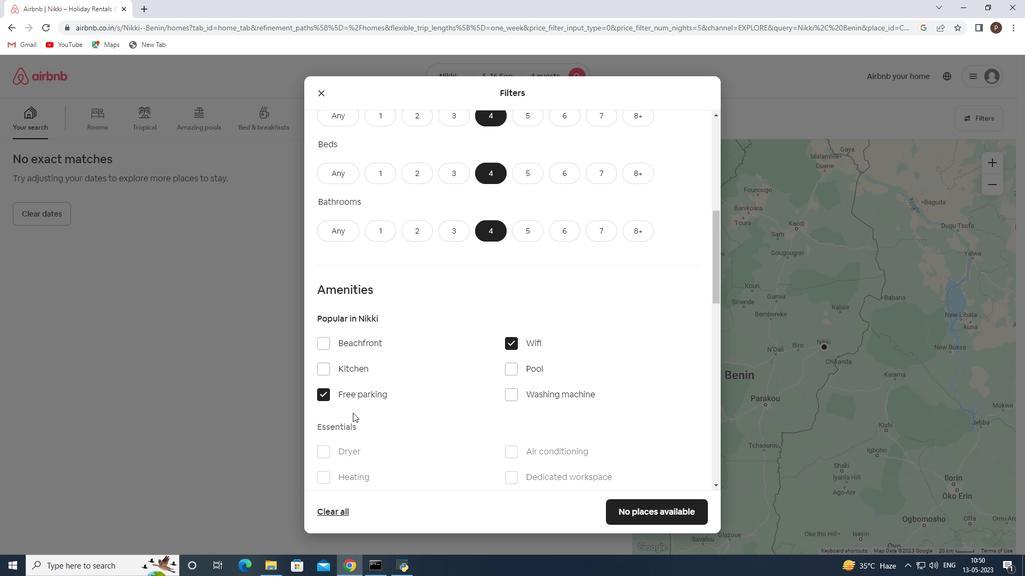 
Action: Mouse moved to (360, 412)
Screenshot: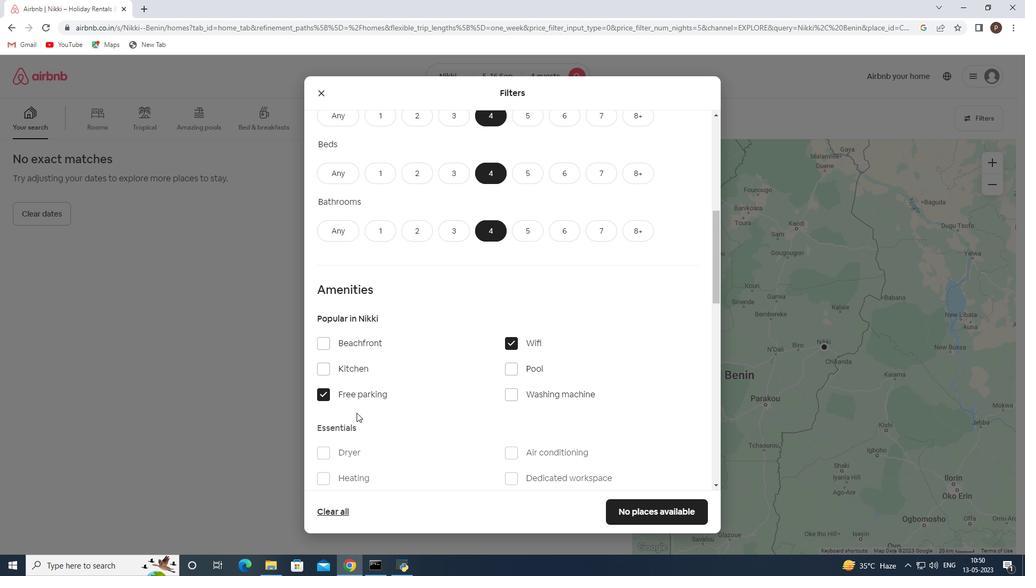 
Action: Mouse scrolled (360, 411) with delta (0, 0)
Screenshot: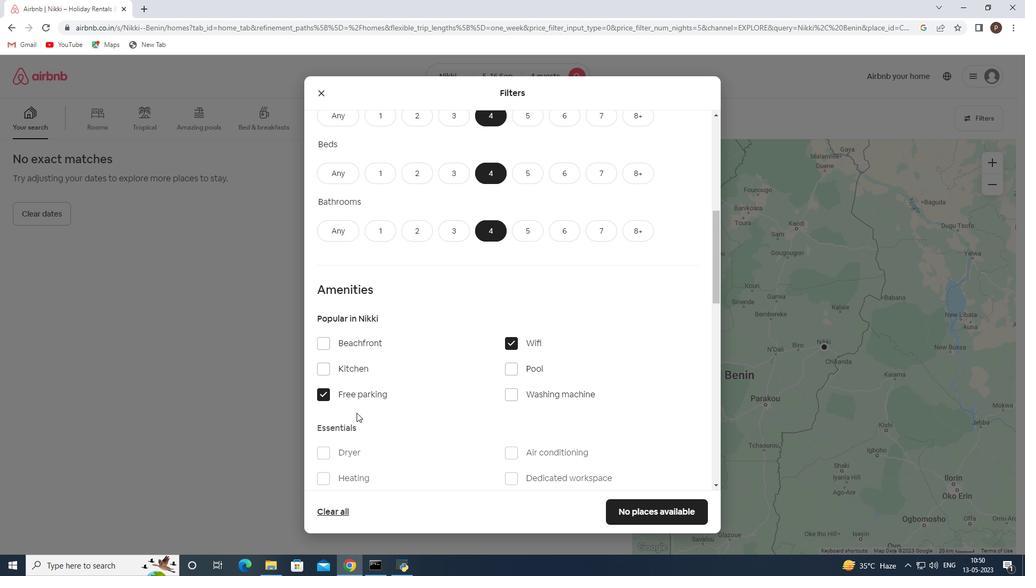 
Action: Mouse moved to (321, 346)
Screenshot: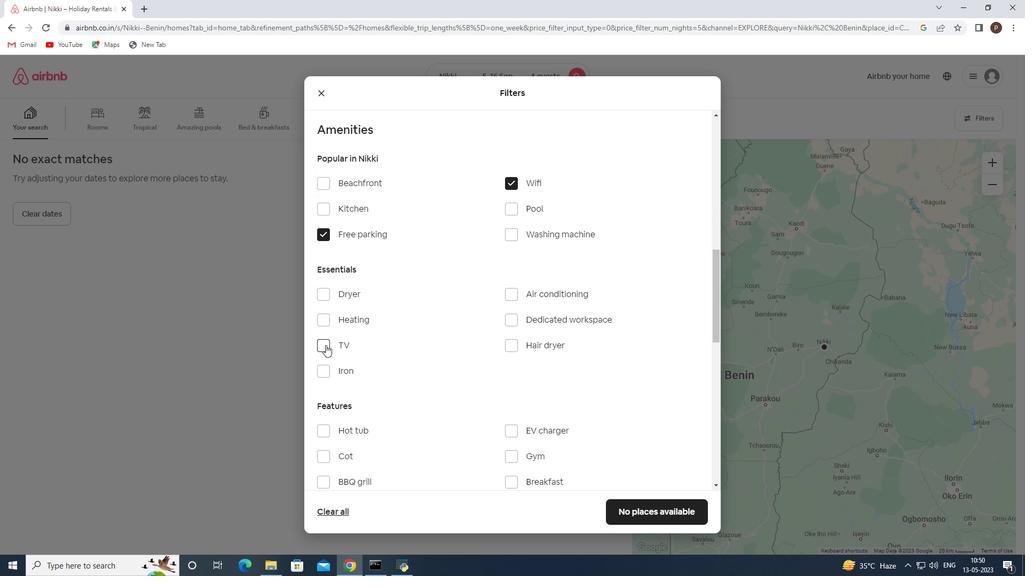 
Action: Mouse pressed left at (321, 346)
Screenshot: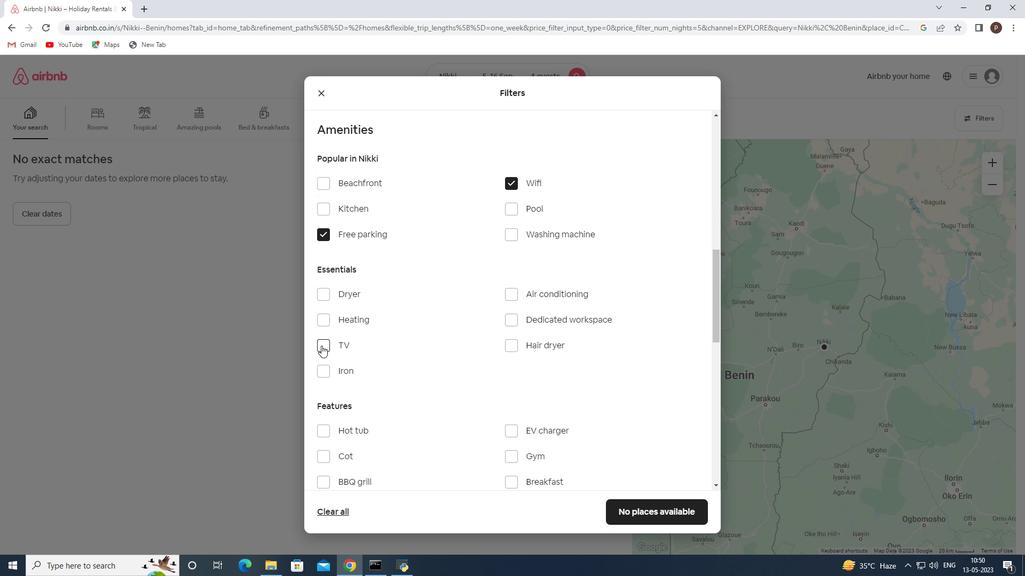 
Action: Mouse moved to (413, 386)
Screenshot: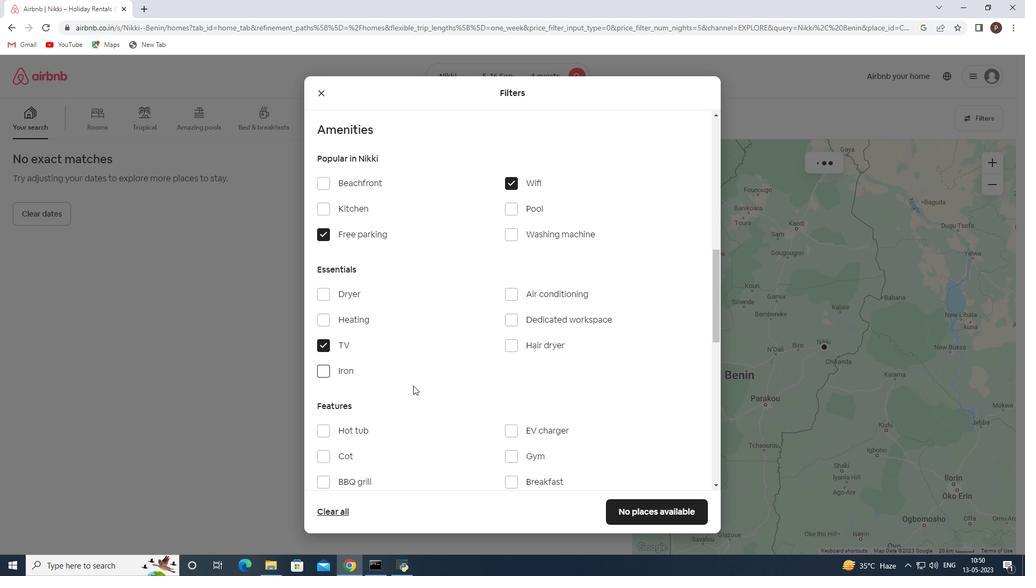 
Action: Mouse scrolled (413, 386) with delta (0, 0)
Screenshot: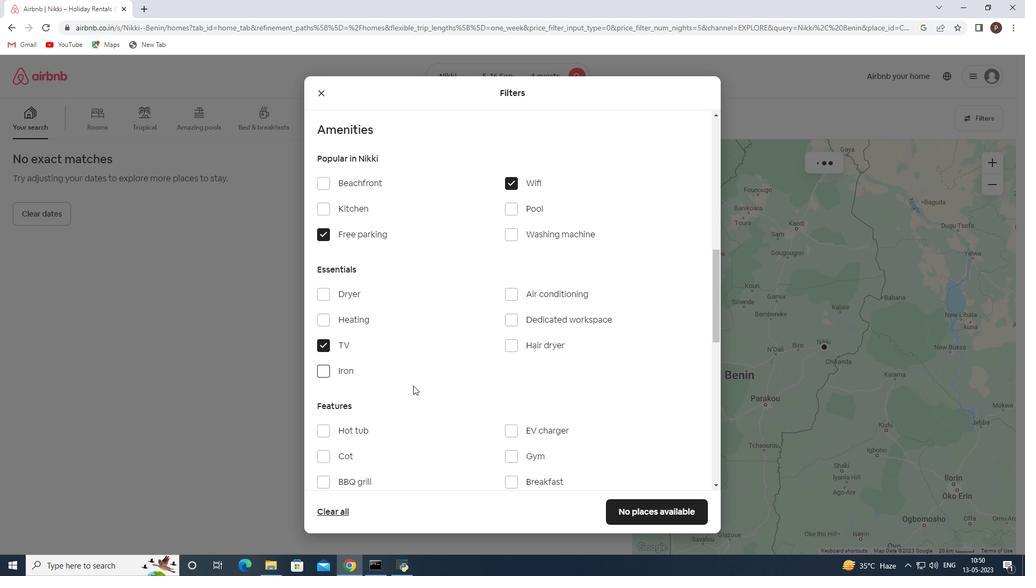 
Action: Mouse moved to (413, 387)
Screenshot: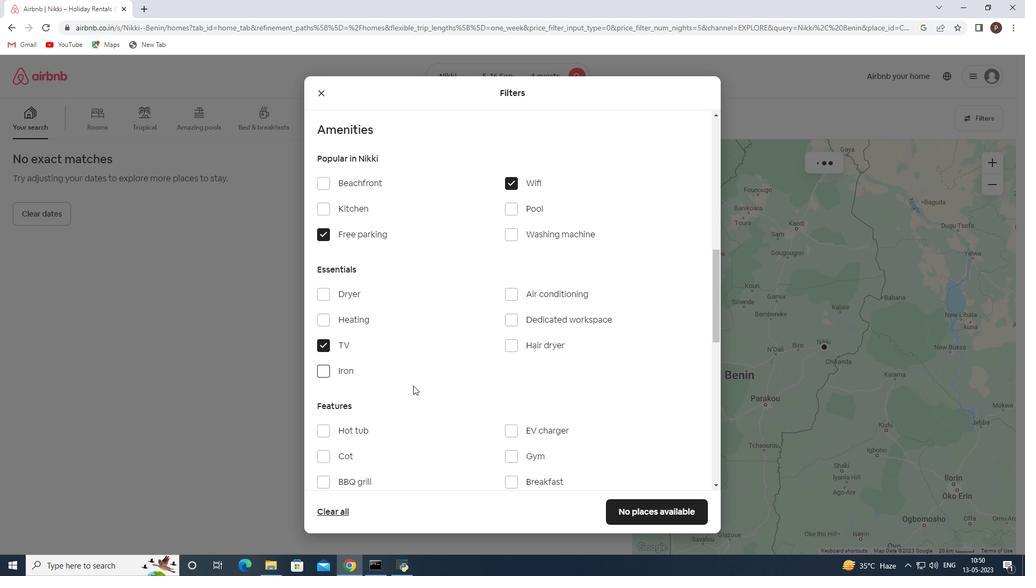 
Action: Mouse scrolled (413, 386) with delta (0, 0)
Screenshot: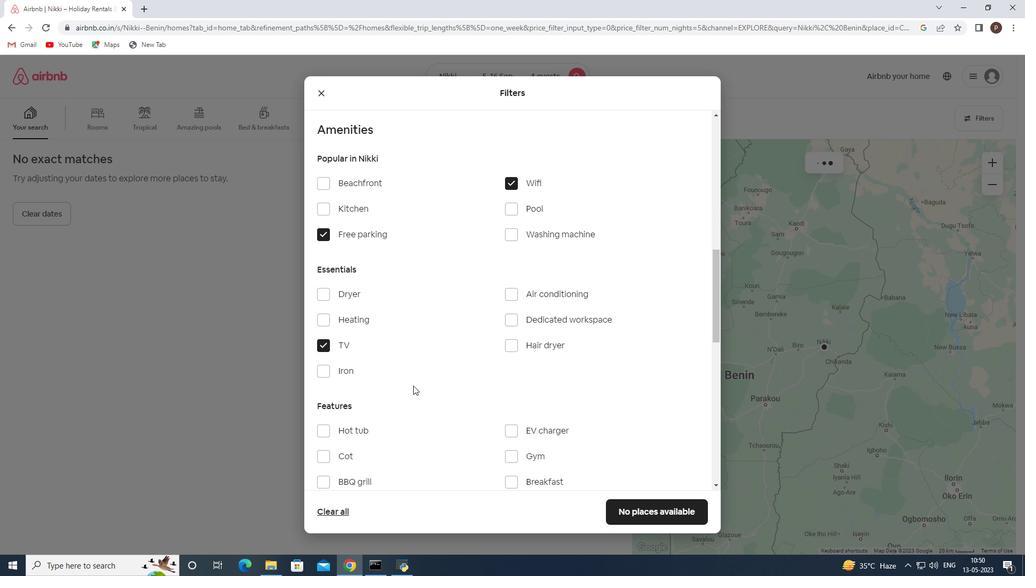 
Action: Mouse moved to (512, 348)
Screenshot: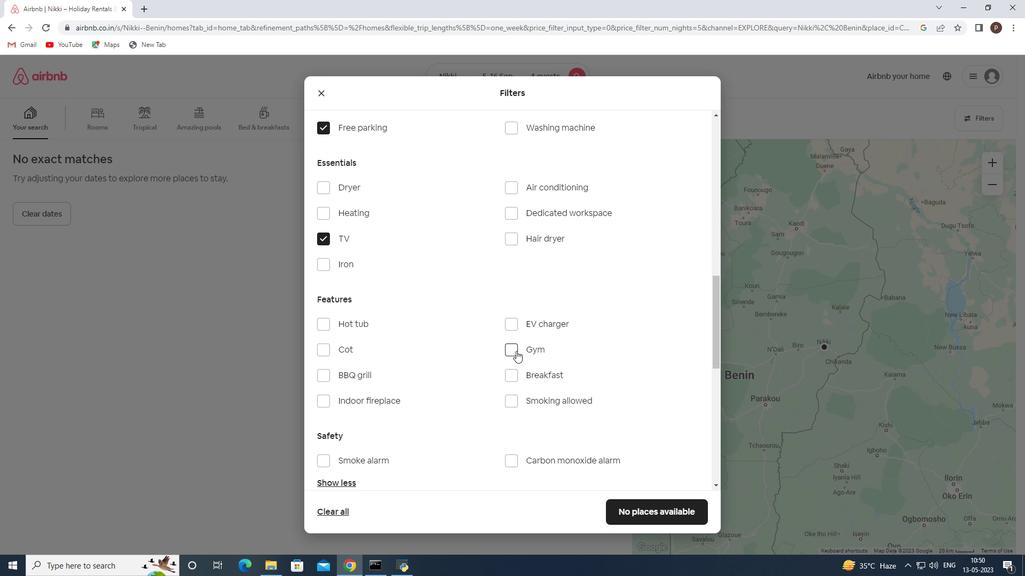 
Action: Mouse pressed left at (512, 348)
Screenshot: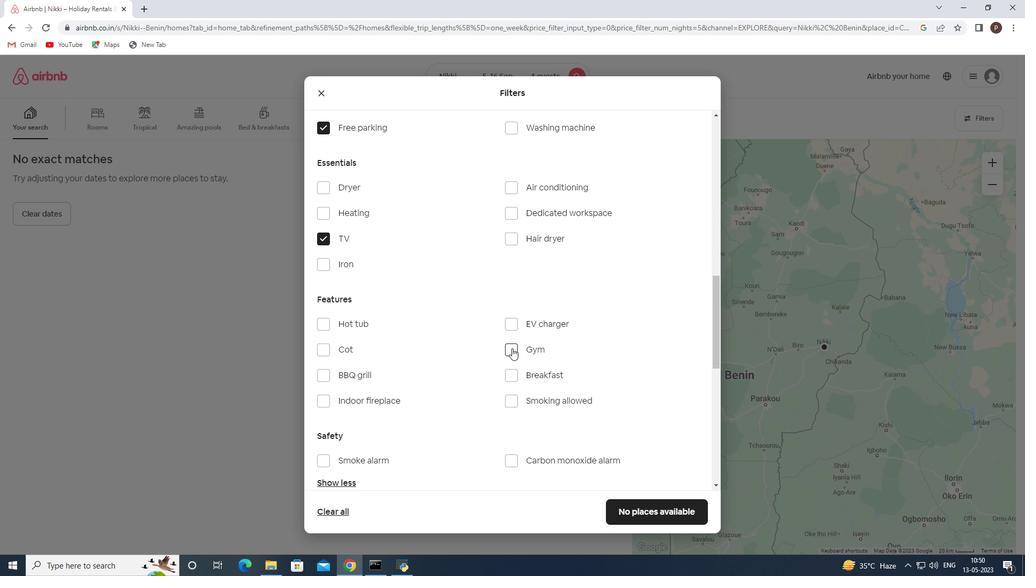 
Action: Mouse moved to (508, 373)
Screenshot: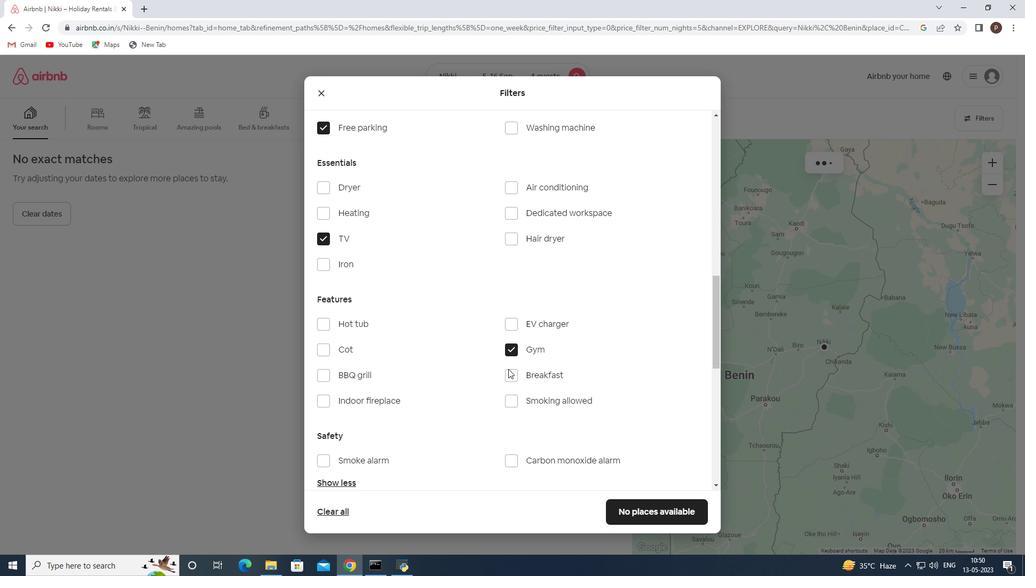 
Action: Mouse pressed left at (508, 373)
Screenshot: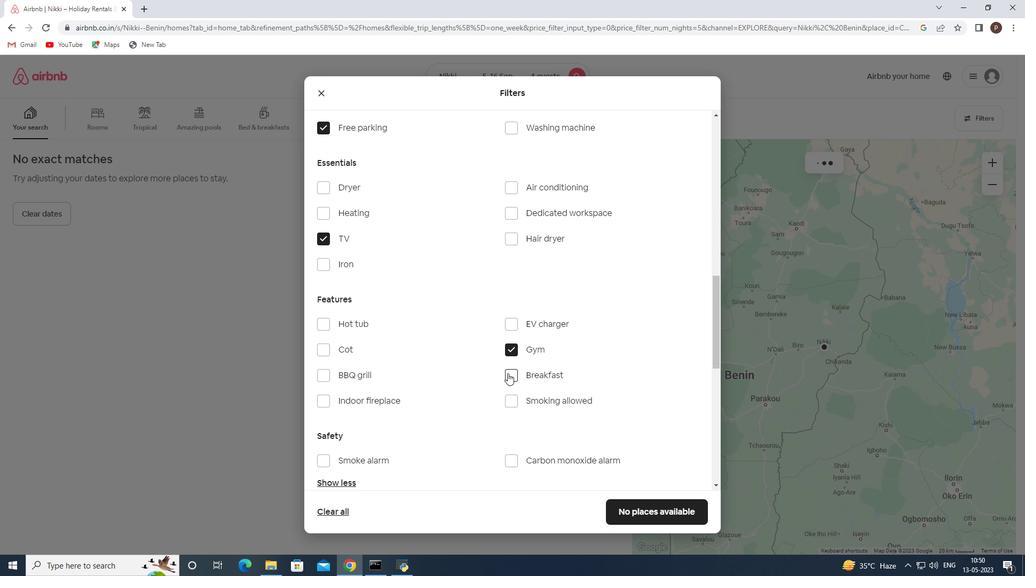 
Action: Mouse moved to (502, 375)
Screenshot: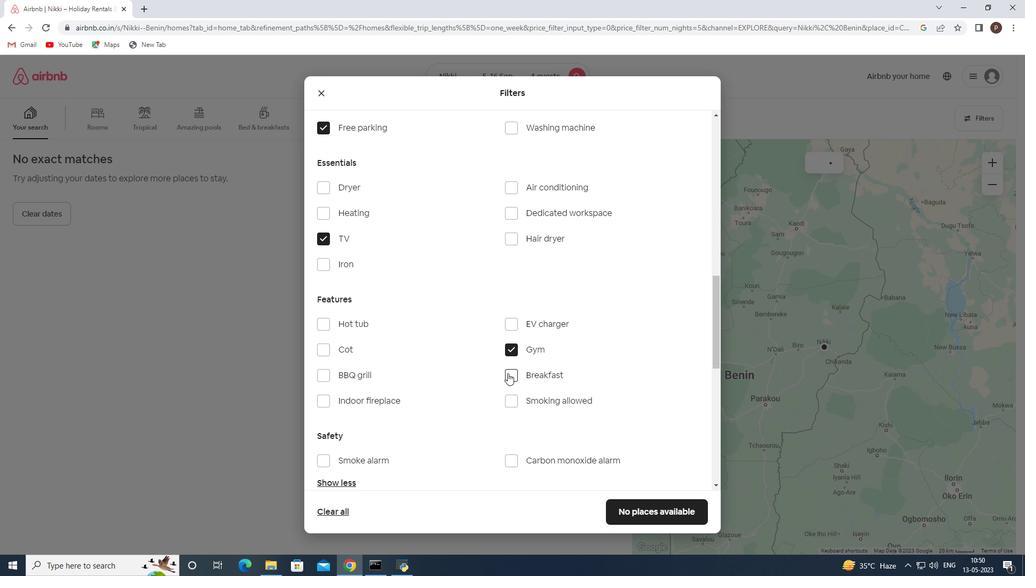 
Action: Mouse scrolled (502, 374) with delta (0, 0)
Screenshot: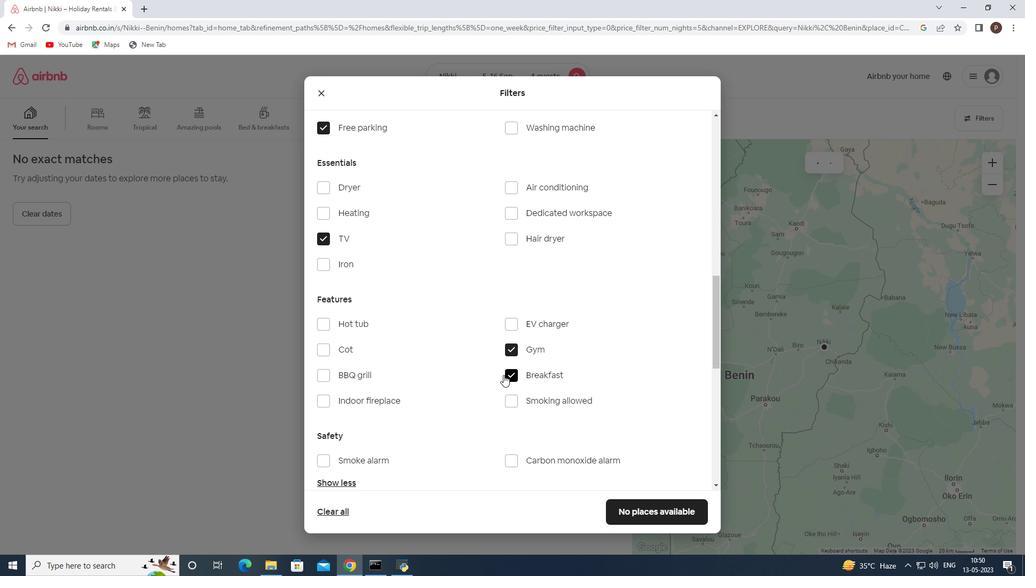 
Action: Mouse scrolled (502, 374) with delta (0, 0)
Screenshot: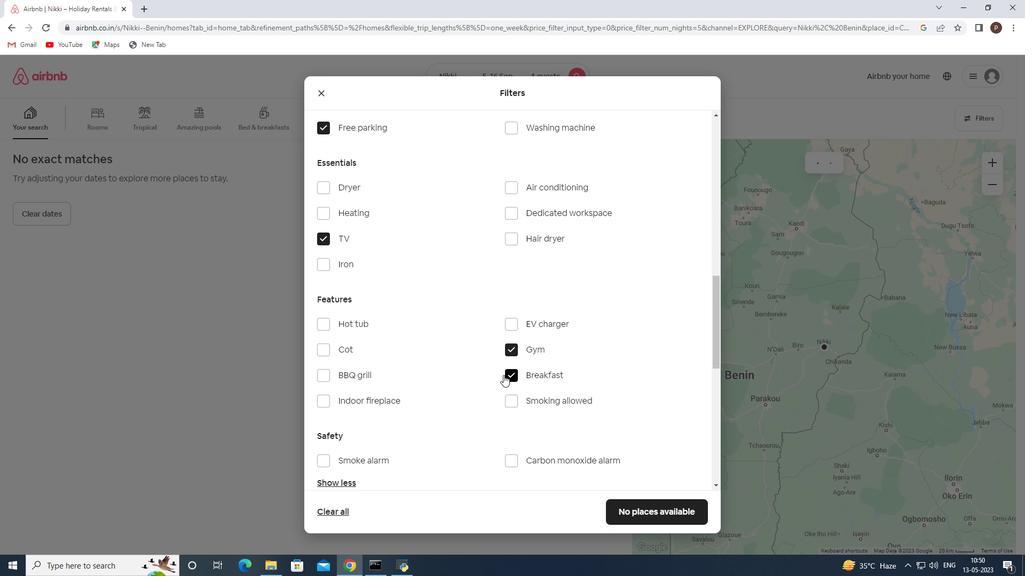 
Action: Mouse scrolled (502, 374) with delta (0, 0)
Screenshot: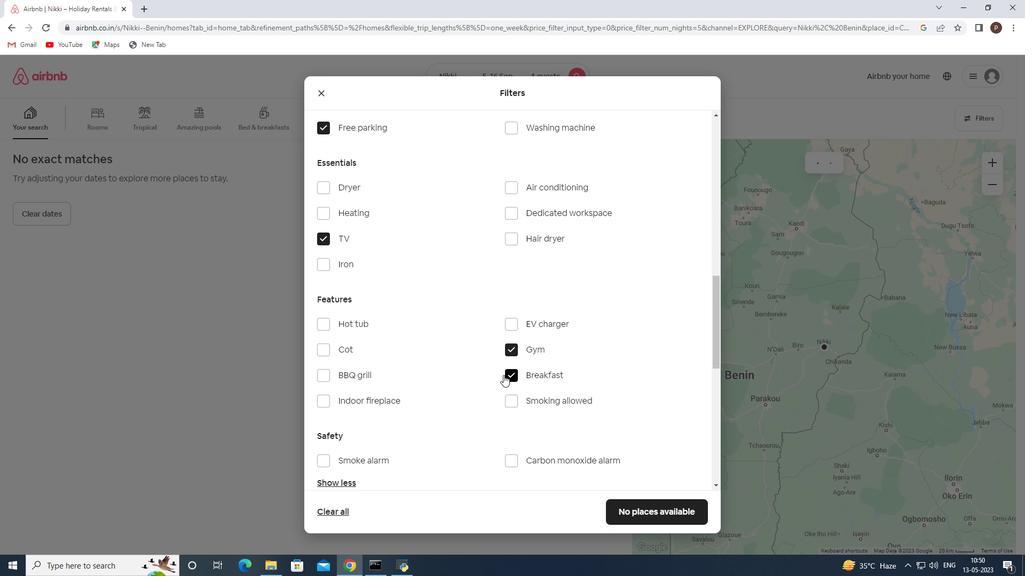 
Action: Mouse scrolled (502, 374) with delta (0, 0)
Screenshot: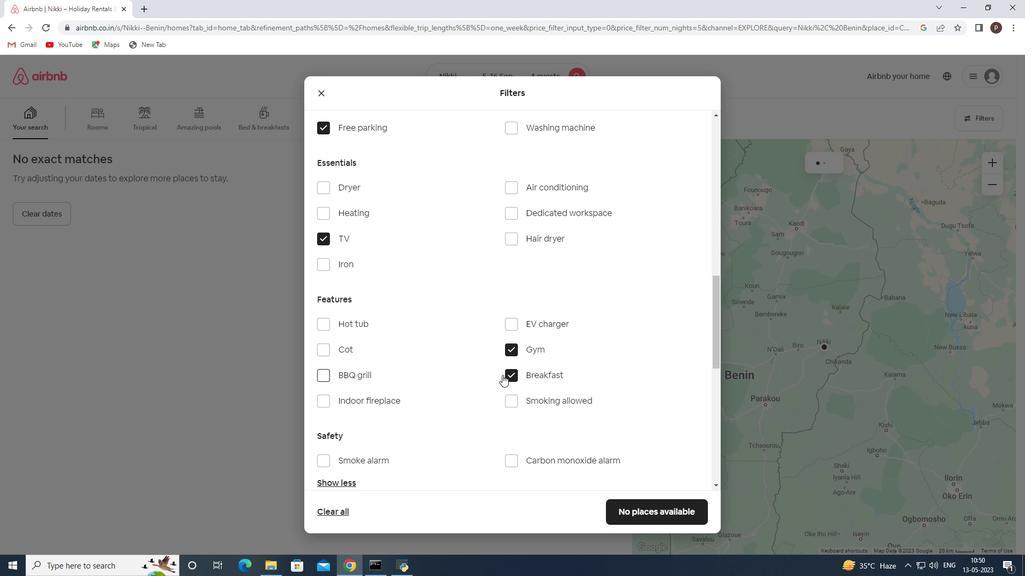 
Action: Mouse moved to (676, 391)
Screenshot: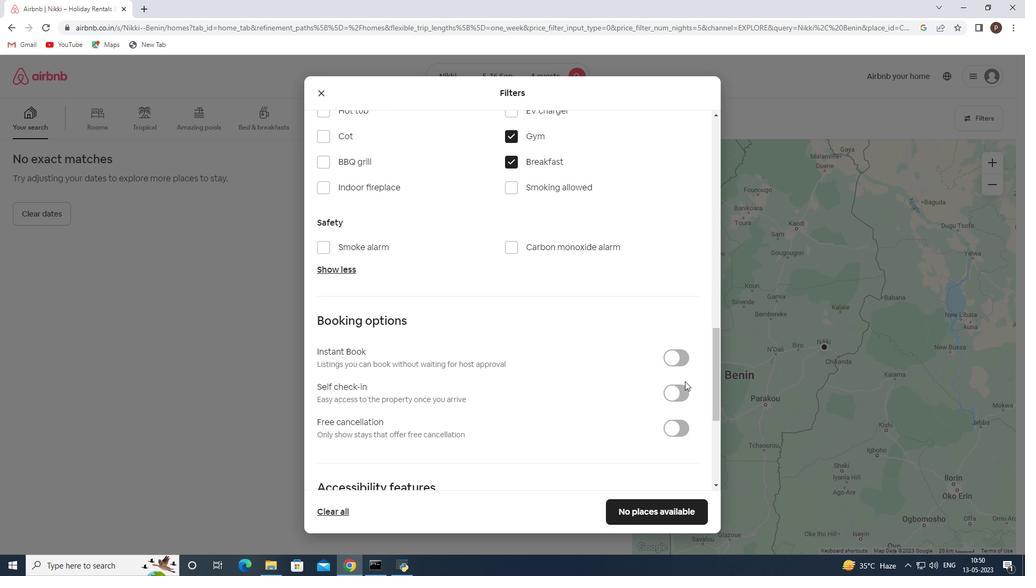 
Action: Mouse pressed left at (676, 391)
Screenshot: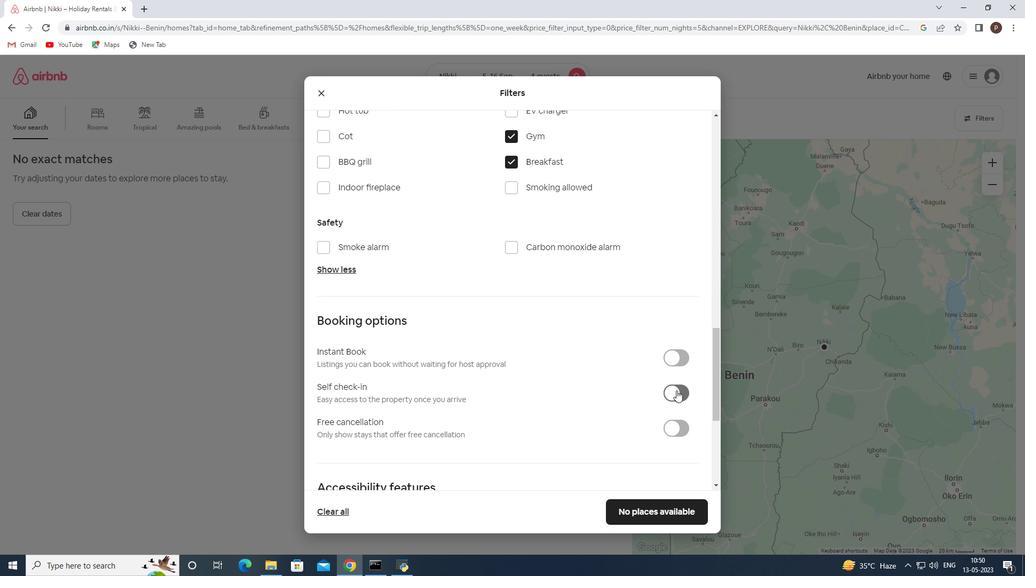 
Action: Mouse moved to (607, 383)
Screenshot: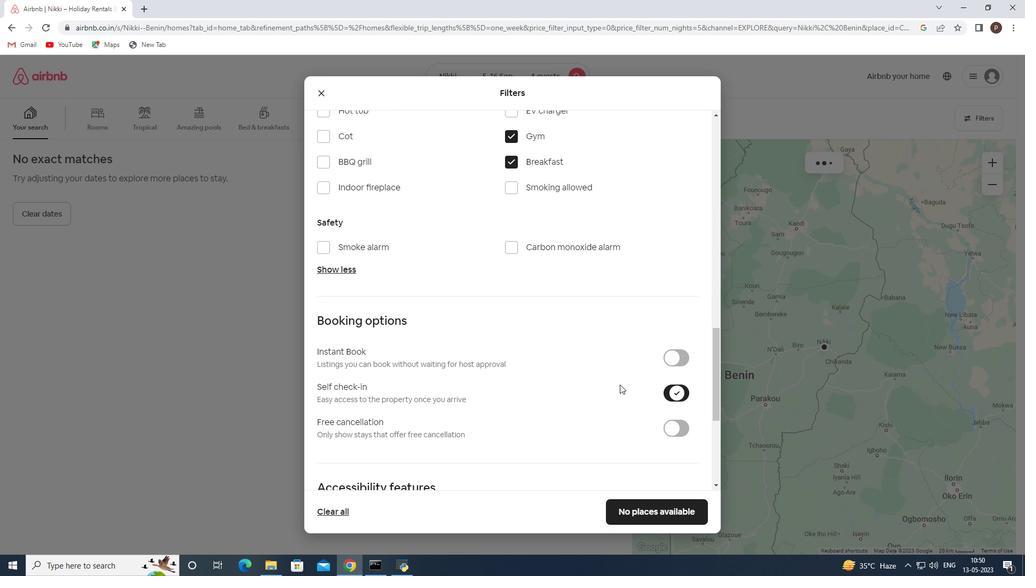 
Action: Mouse scrolled (607, 383) with delta (0, 0)
Screenshot: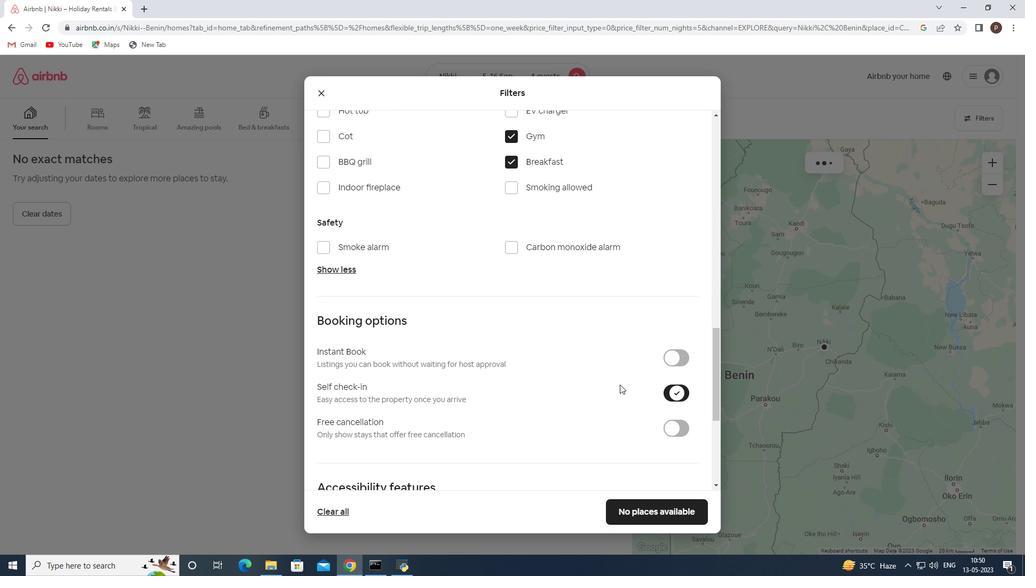 
Action: Mouse scrolled (607, 383) with delta (0, 0)
Screenshot: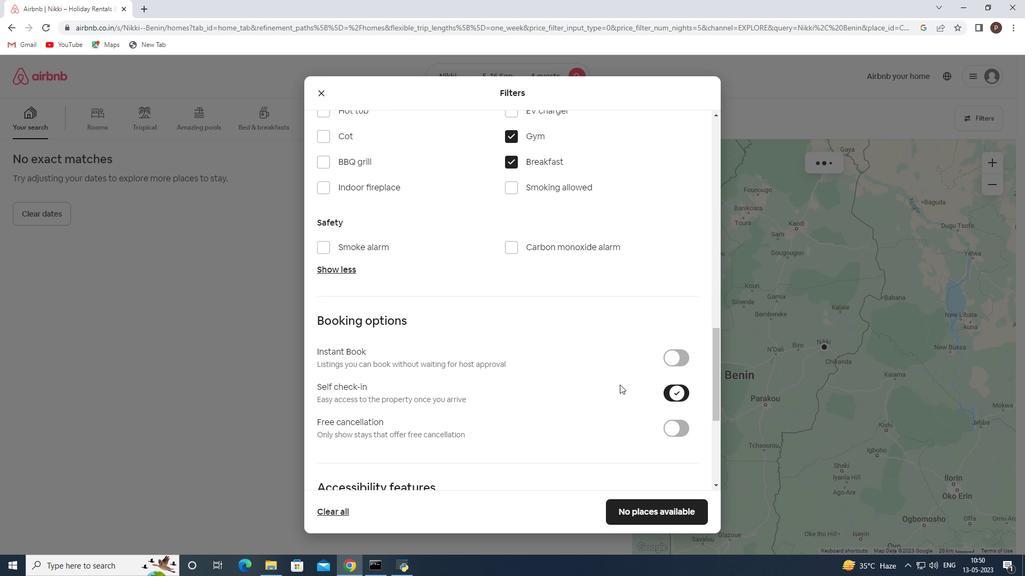 
Action: Mouse scrolled (607, 383) with delta (0, 0)
Screenshot: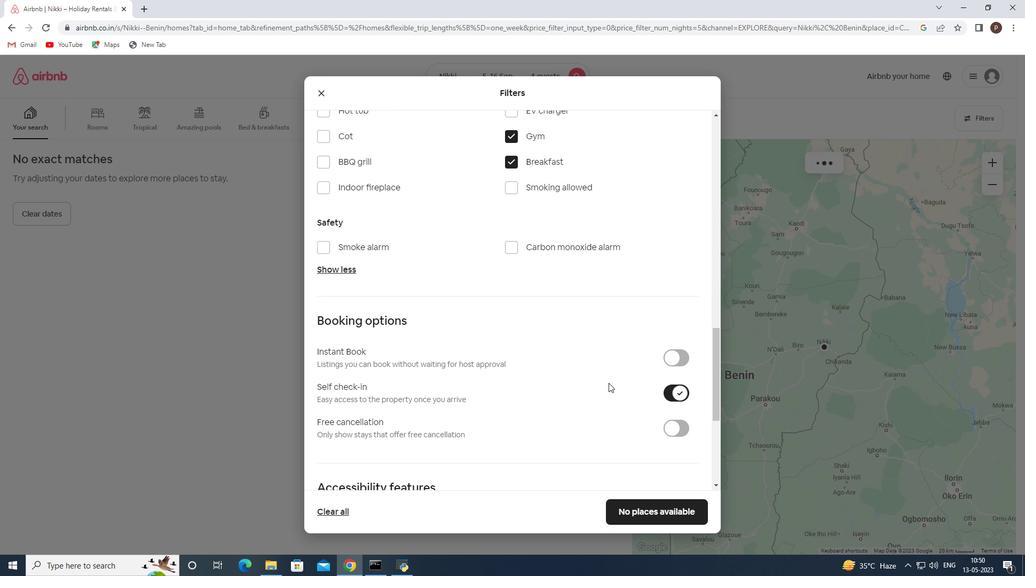 
Action: Mouse scrolled (607, 383) with delta (0, 0)
Screenshot: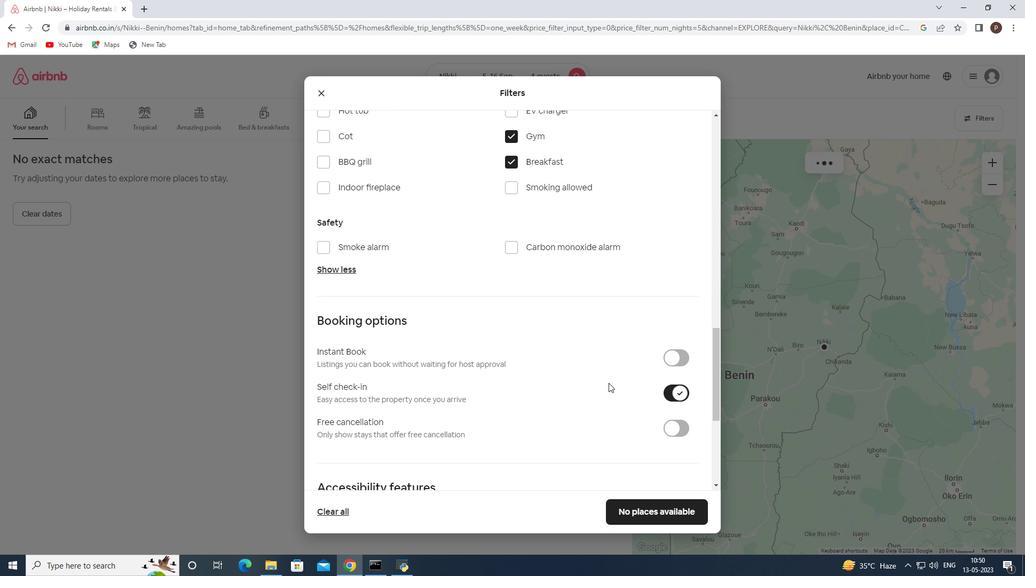 
Action: Mouse scrolled (607, 383) with delta (0, 0)
Screenshot: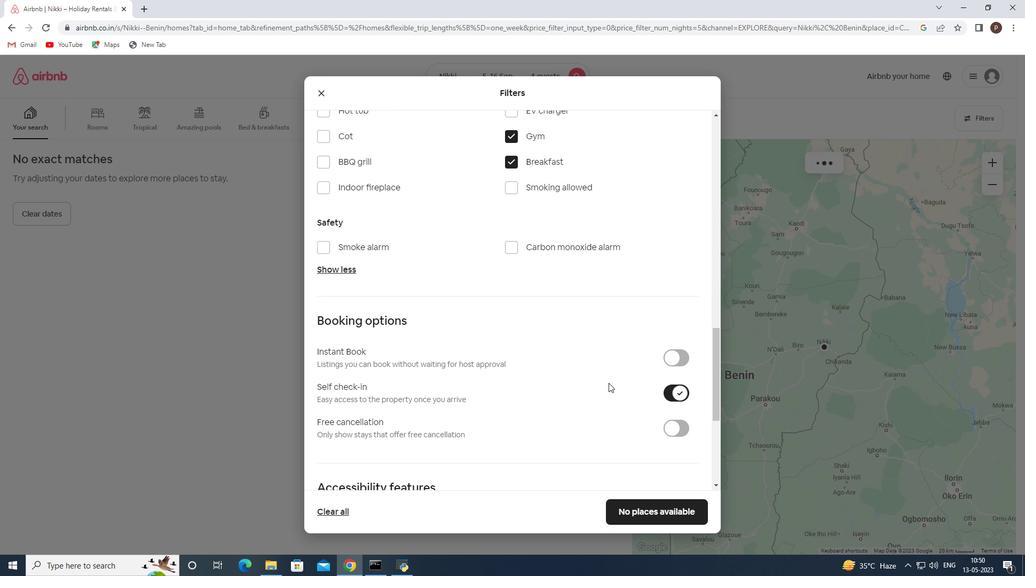 
Action: Mouse scrolled (607, 383) with delta (0, 0)
Screenshot: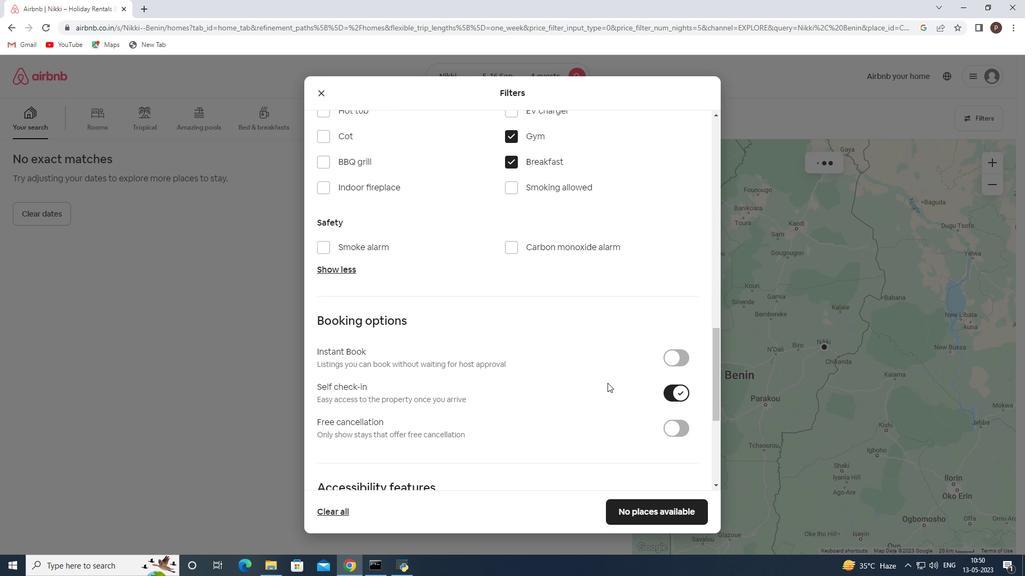 
Action: Mouse moved to (582, 374)
Screenshot: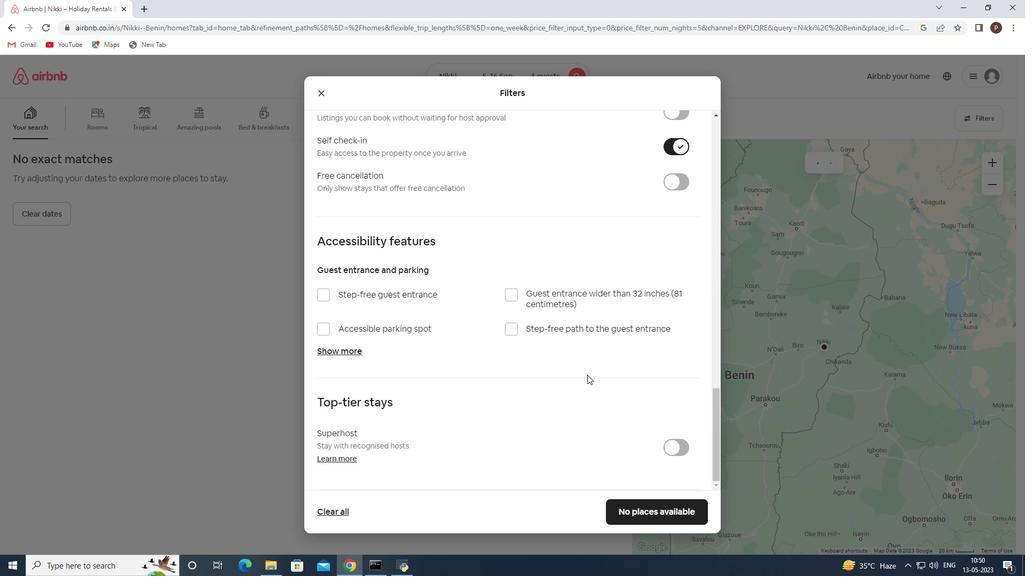 
Action: Mouse scrolled (582, 373) with delta (0, 0)
Screenshot: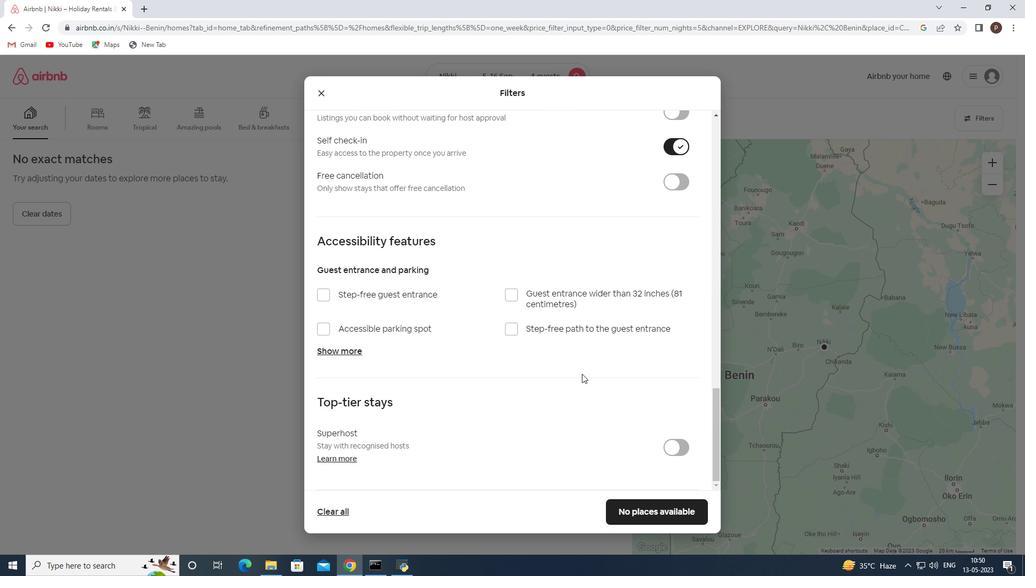 
Action: Mouse scrolled (582, 373) with delta (0, 0)
Screenshot: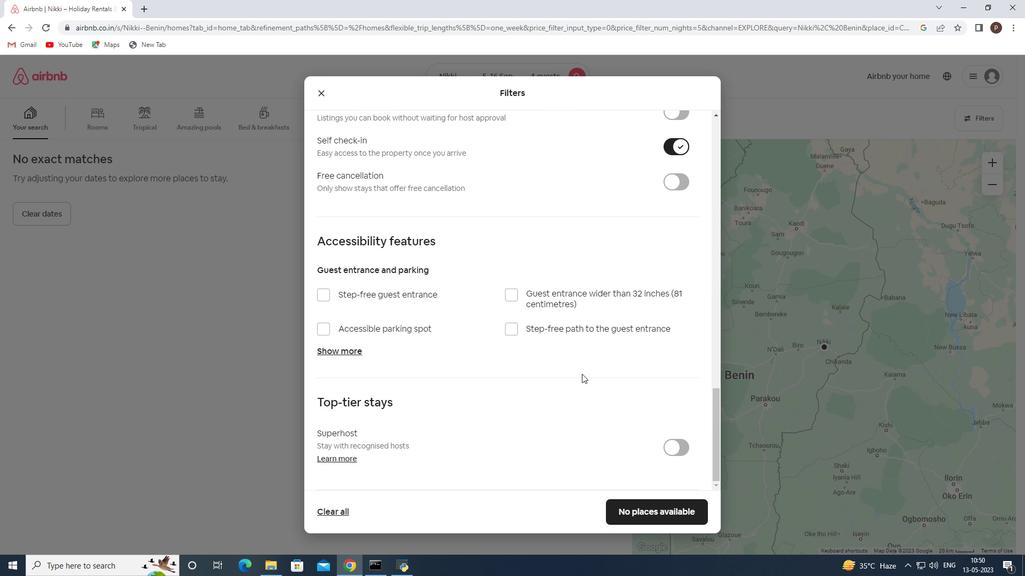 
Action: Mouse scrolled (582, 373) with delta (0, 0)
Screenshot: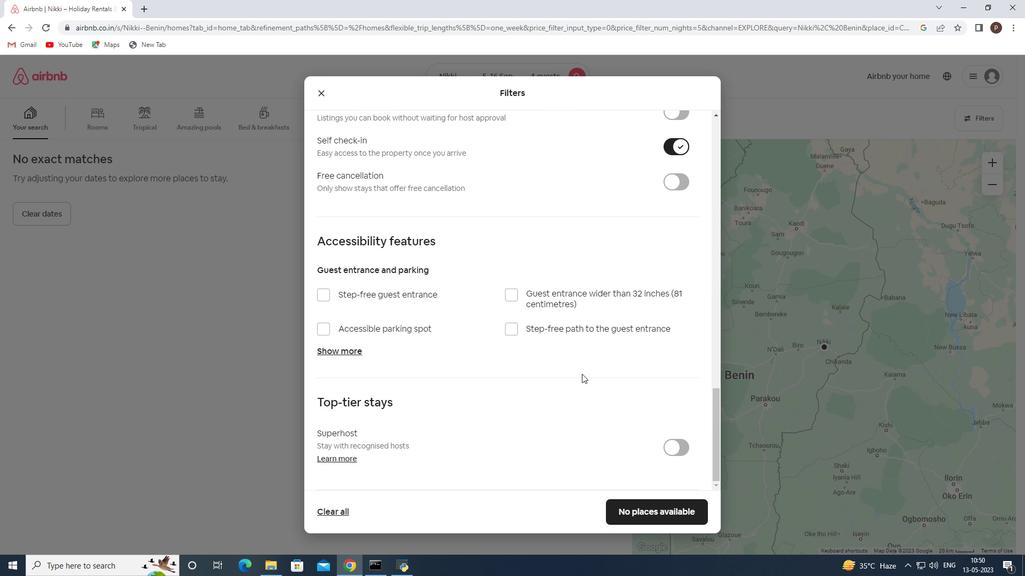 
Action: Mouse scrolled (582, 373) with delta (0, 0)
Screenshot: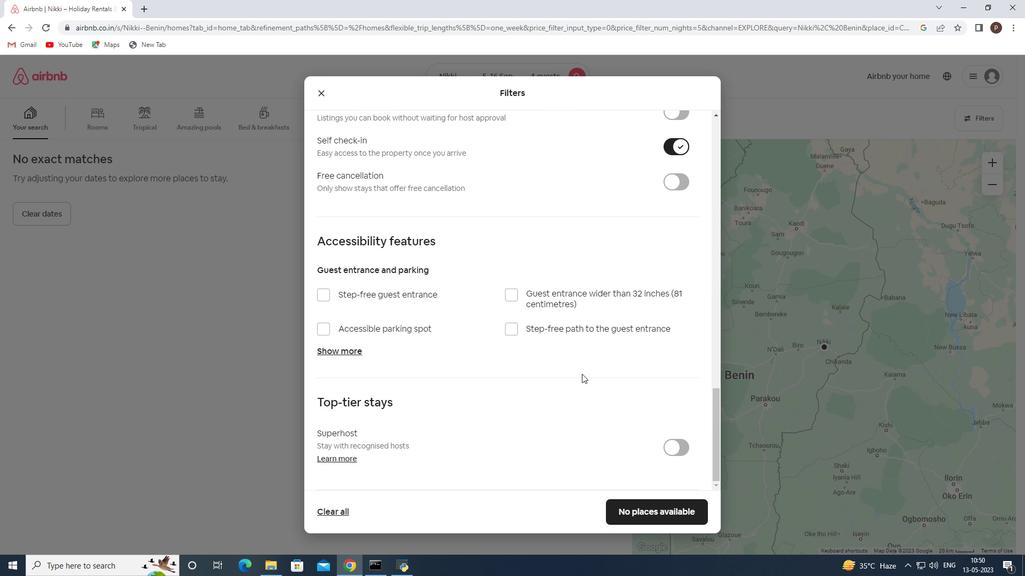 
Action: Mouse scrolled (582, 373) with delta (0, 0)
Screenshot: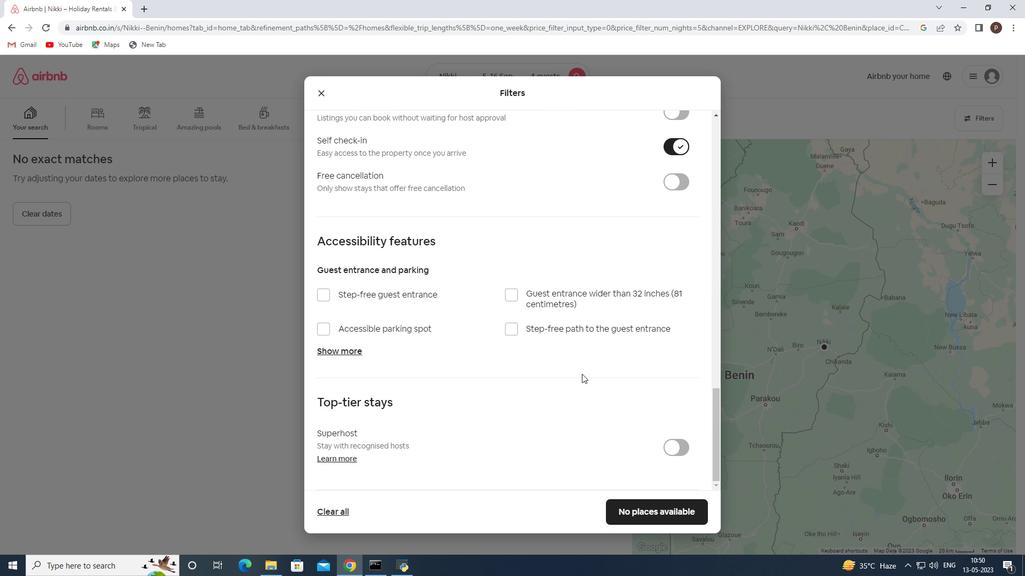
Action: Mouse moved to (648, 506)
Screenshot: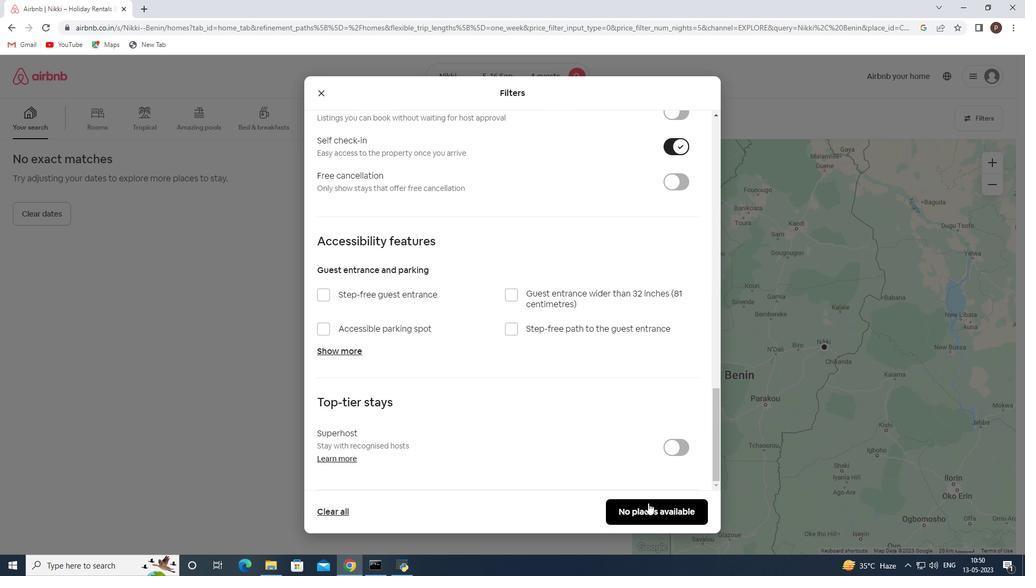 
Action: Mouse pressed left at (648, 506)
Screenshot: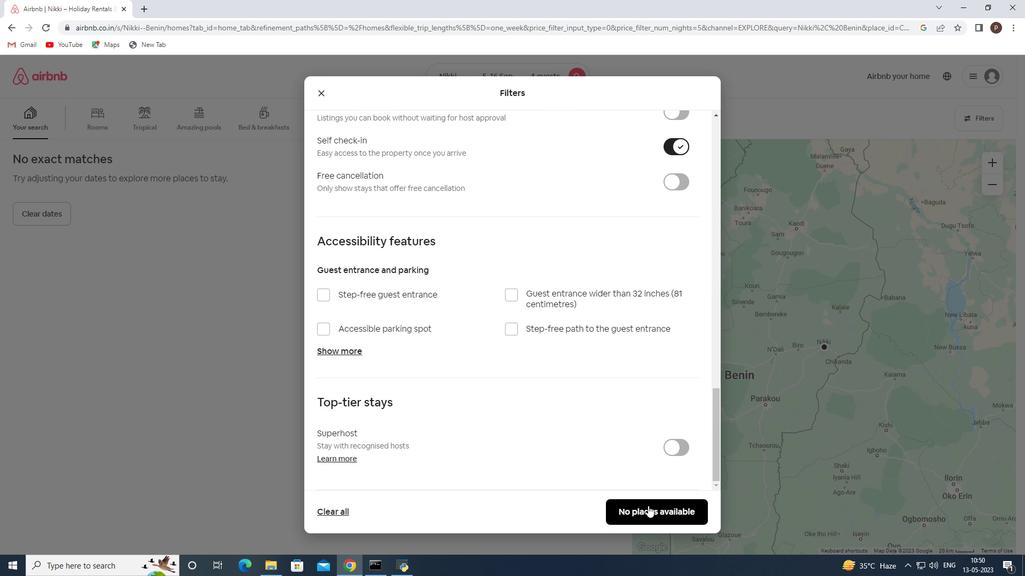 
